 Task: Plan a trip with stops at Chelsea Market, the High Line, and The Vessel.
Action: Mouse moved to (291, 86)
Screenshot: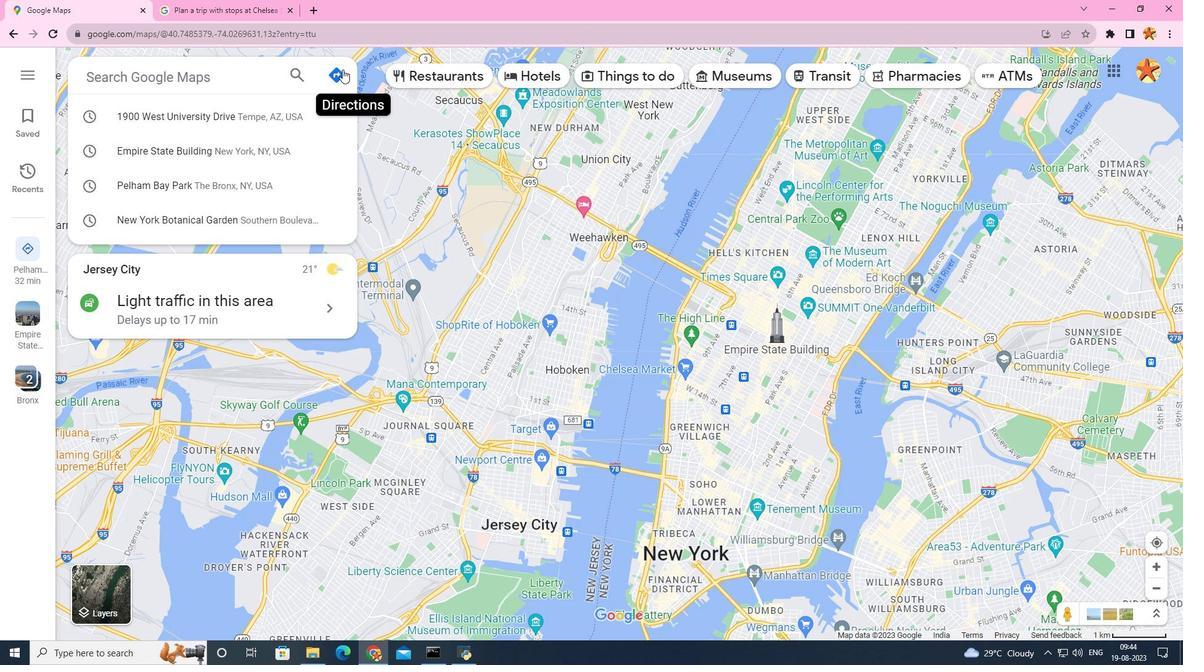 
Action: Mouse pressed left at (291, 86)
Screenshot: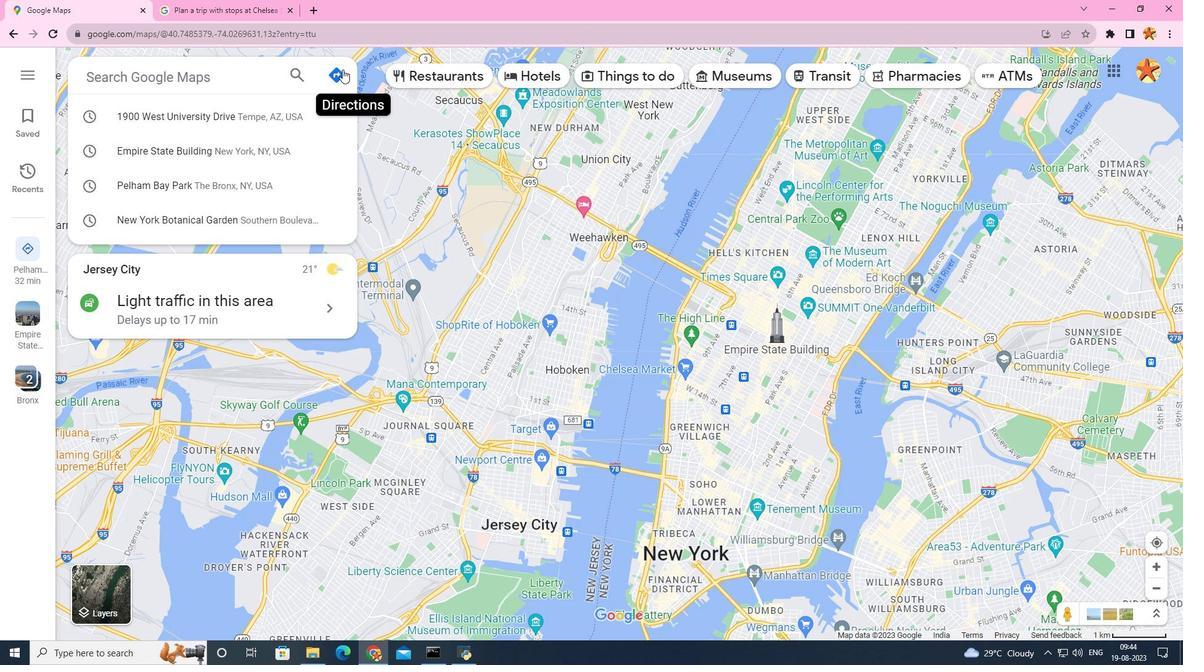 
Action: Mouse moved to (201, 140)
Screenshot: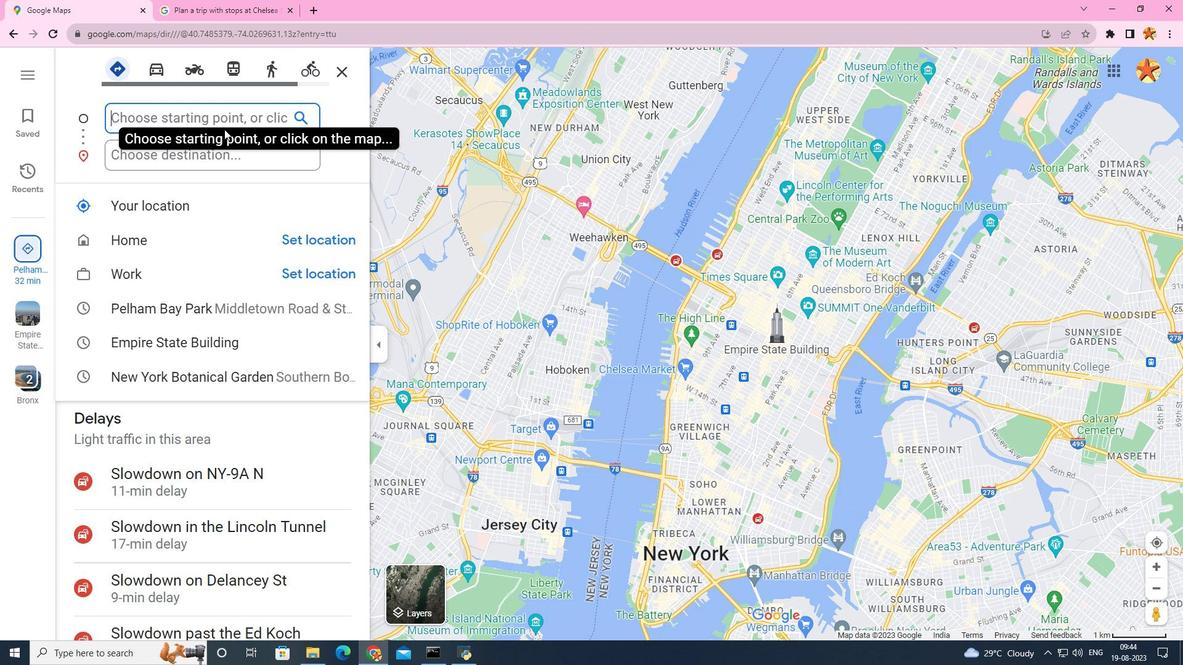 
Action: Key pressed <Key.caps_lock>
Screenshot: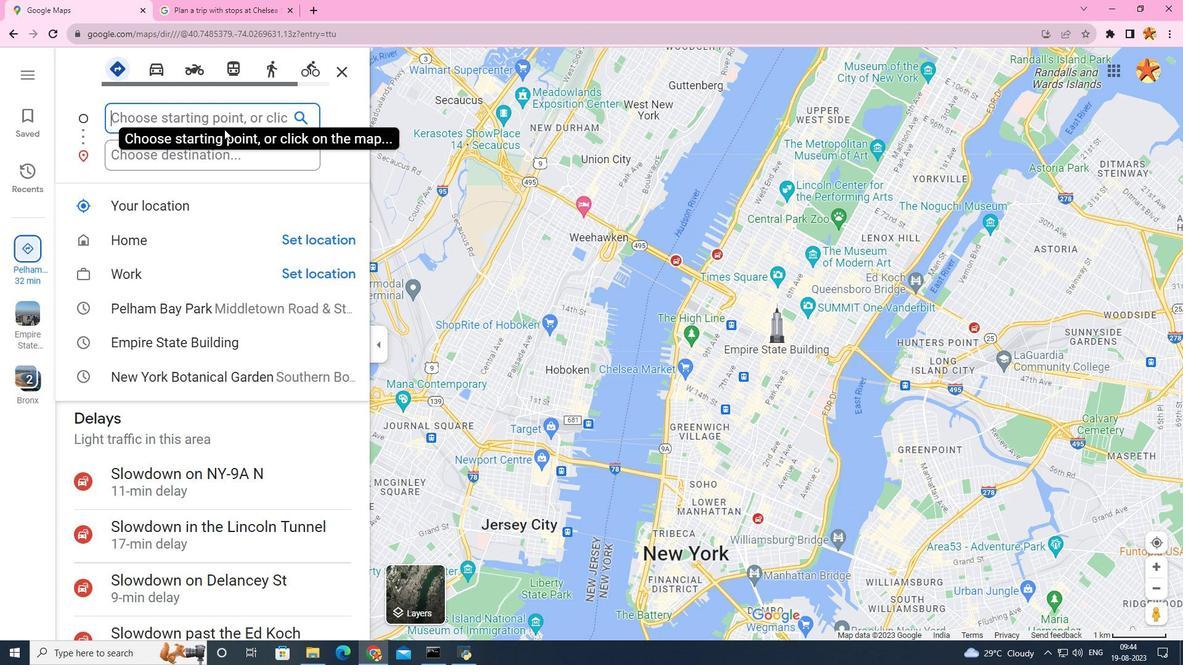 
Action: Mouse moved to (202, 140)
Screenshot: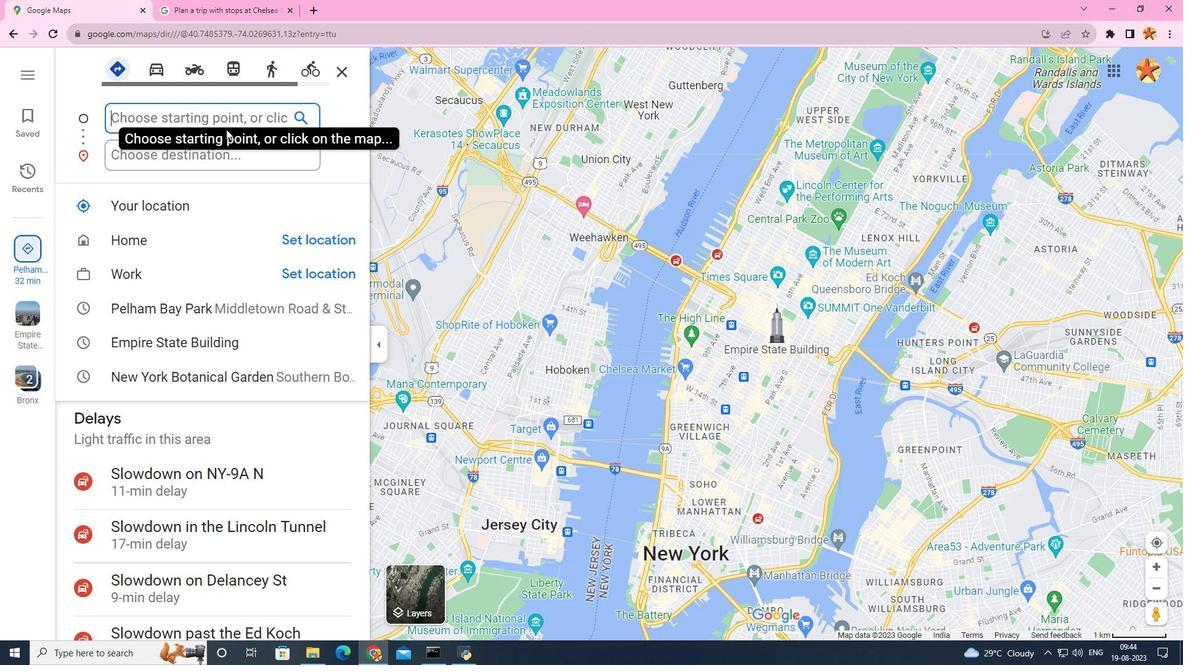 
Action: Key pressed H<Key.caps_lock>u
Screenshot: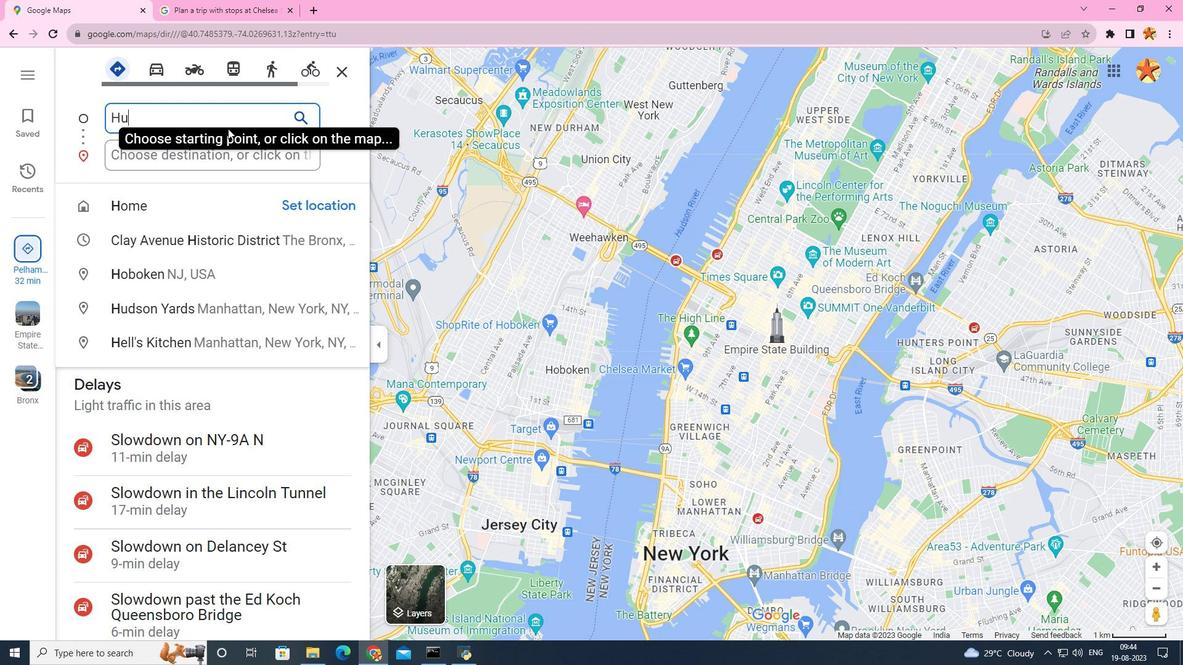 
Action: Mouse moved to (205, 139)
Screenshot: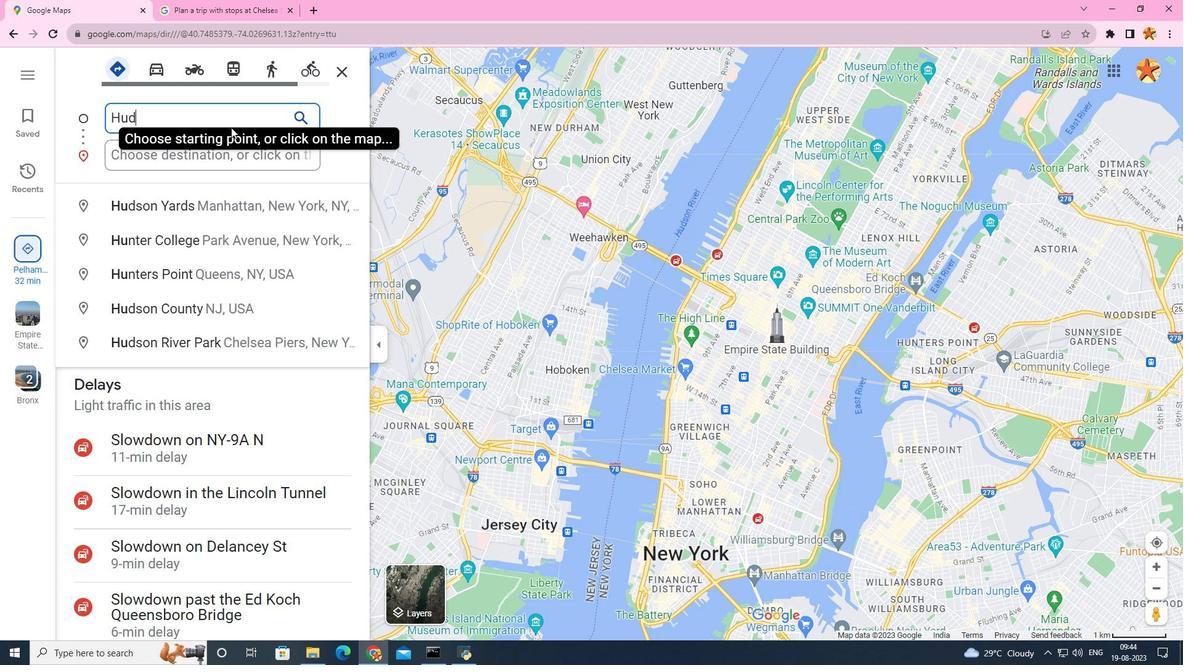 
Action: Key pressed d
Screenshot: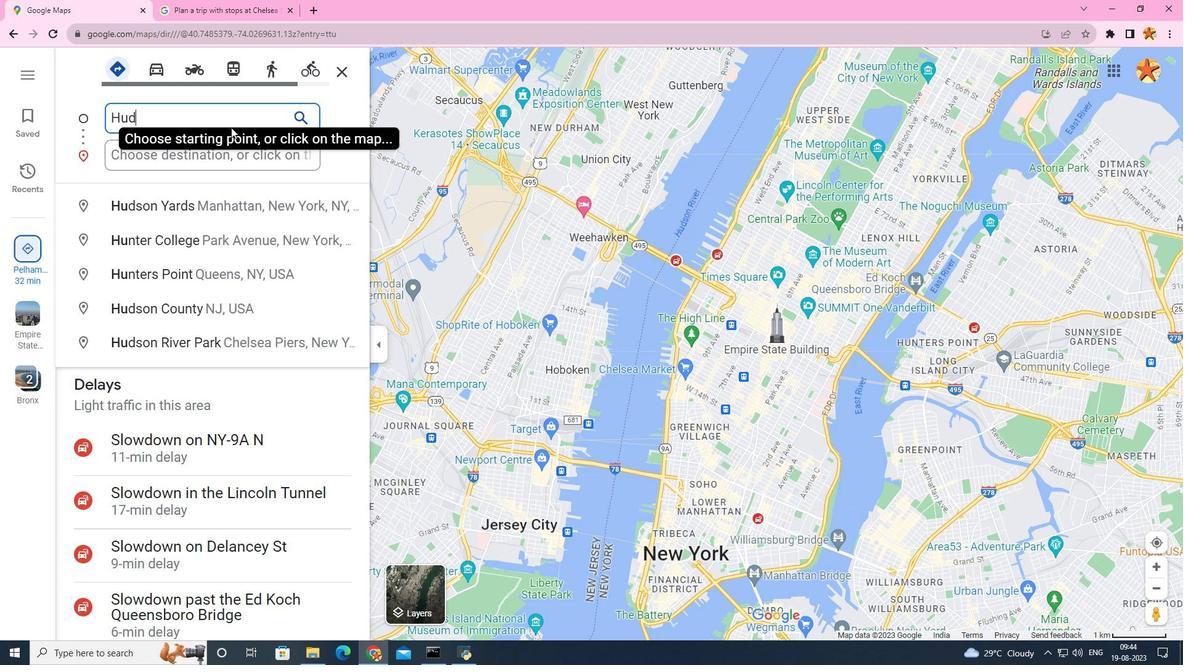 
Action: Mouse moved to (206, 138)
Screenshot: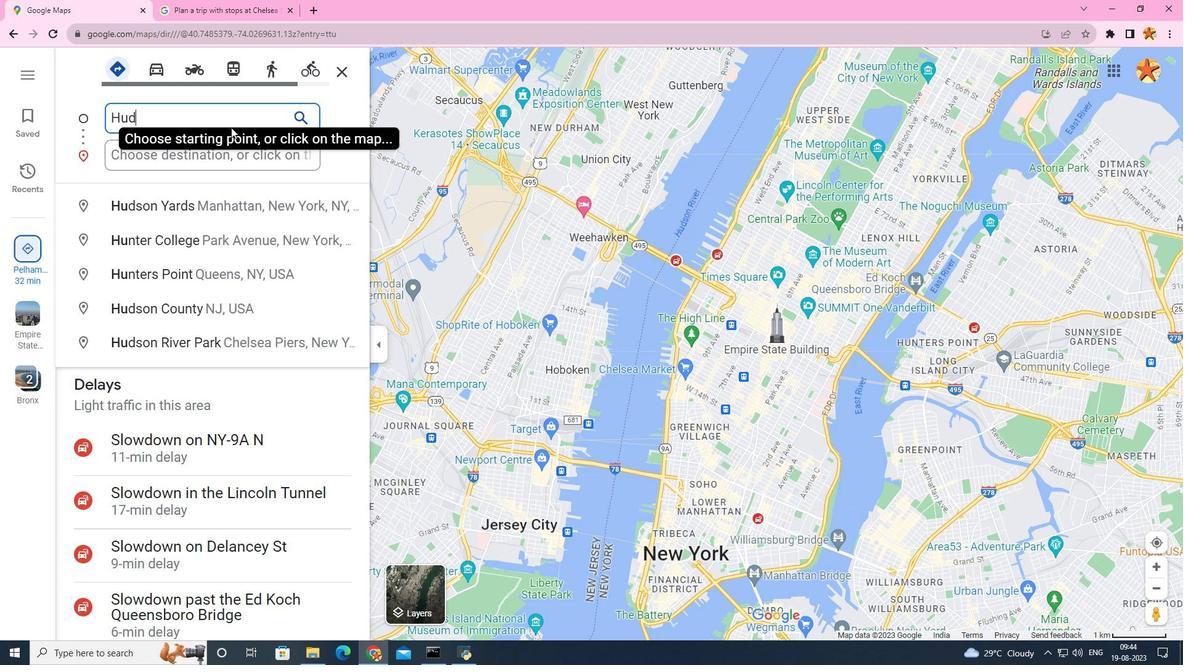 
Action: Key pressed son<Key.space><Key.caps_lock>Y<Key.caps_lock>ards
Screenshot: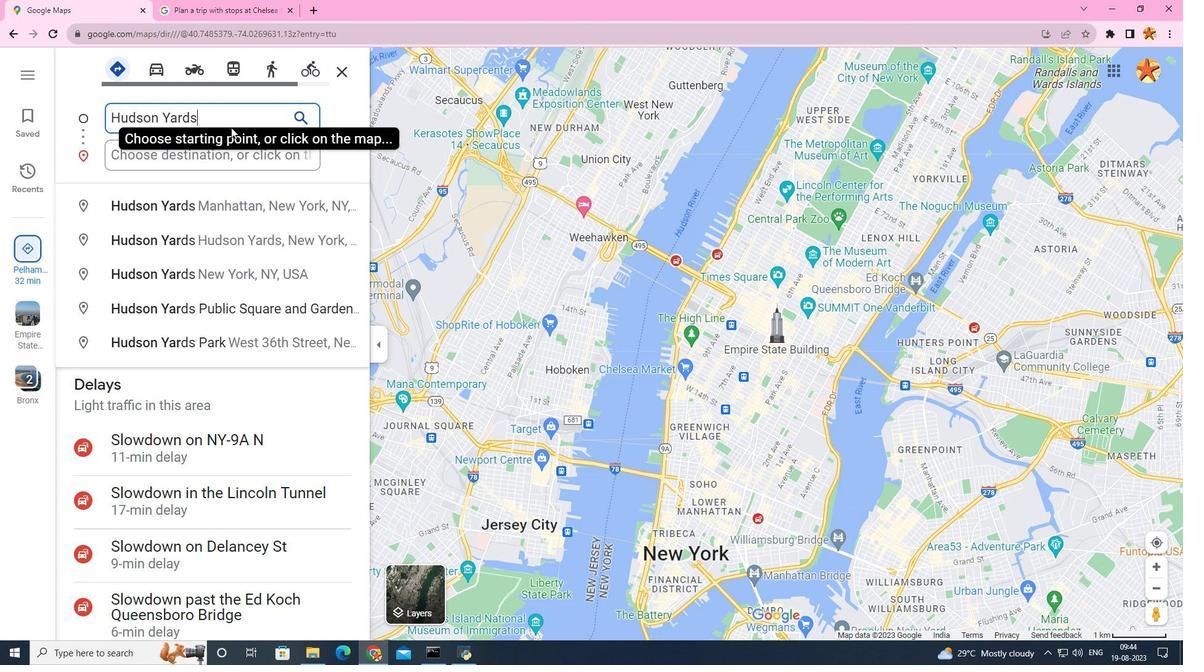 
Action: Mouse moved to (170, 247)
Screenshot: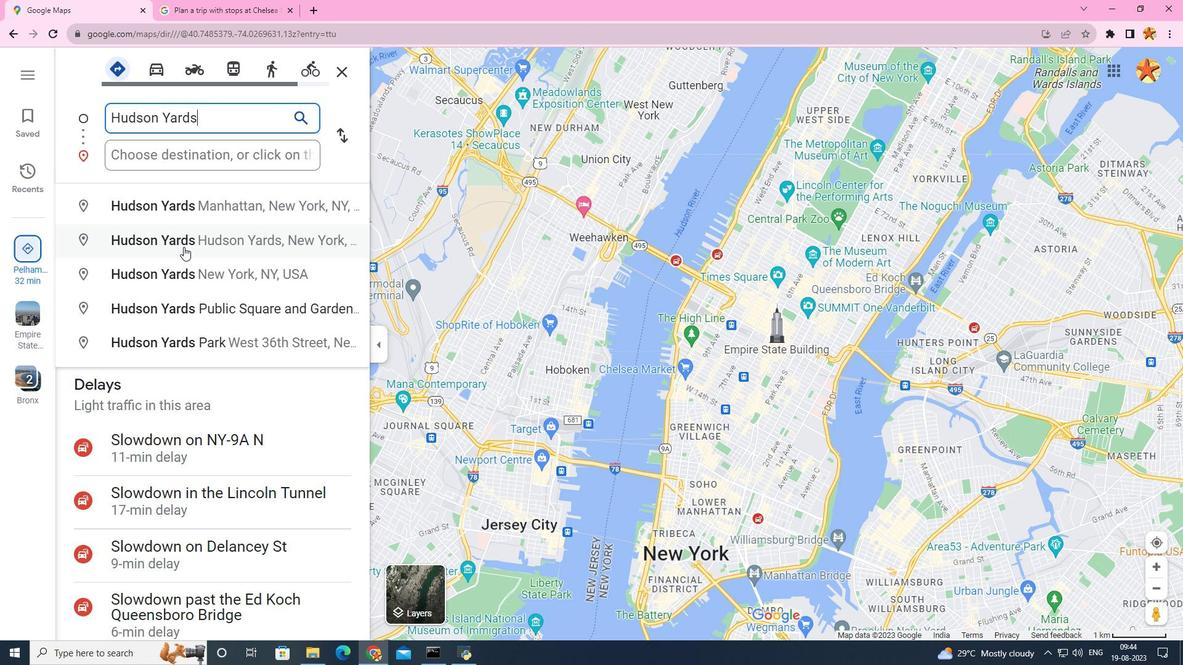 
Action: Mouse pressed left at (170, 247)
Screenshot: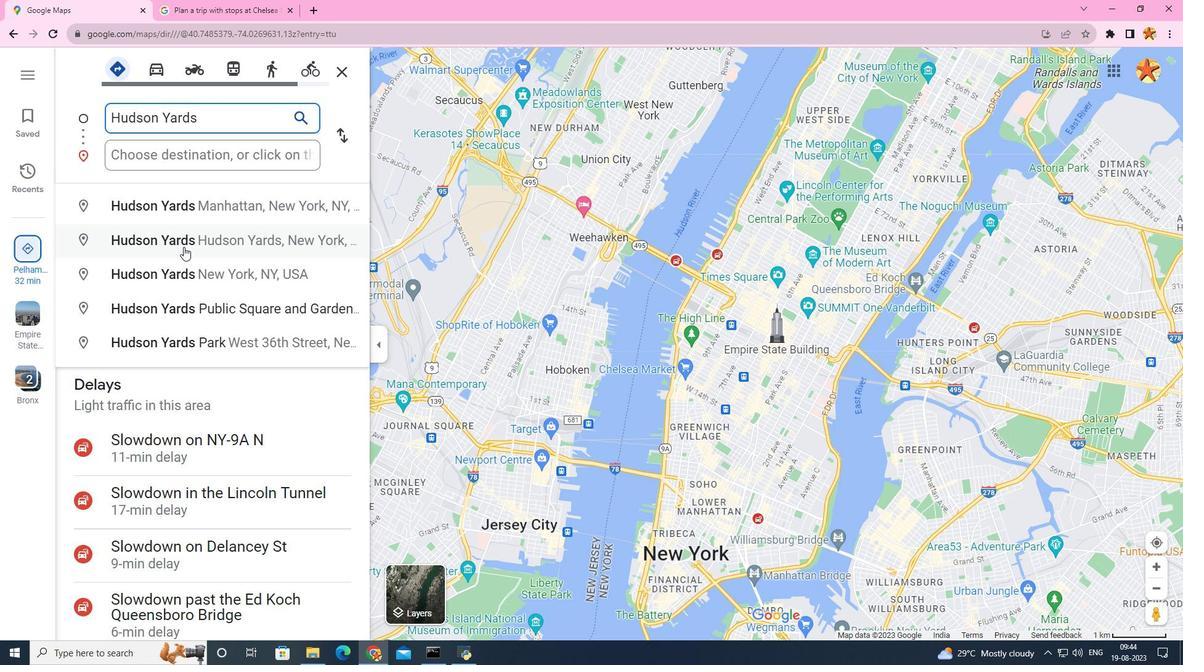 
Action: Mouse moved to (179, 162)
Screenshot: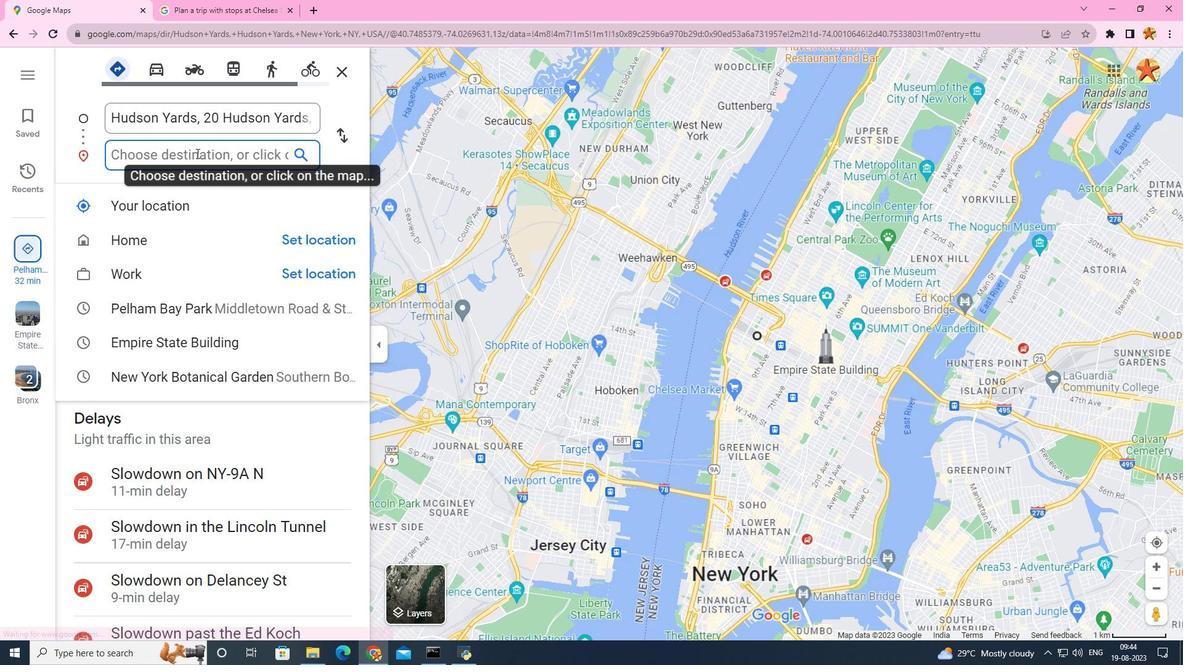 
Action: Mouse pressed left at (179, 162)
Screenshot: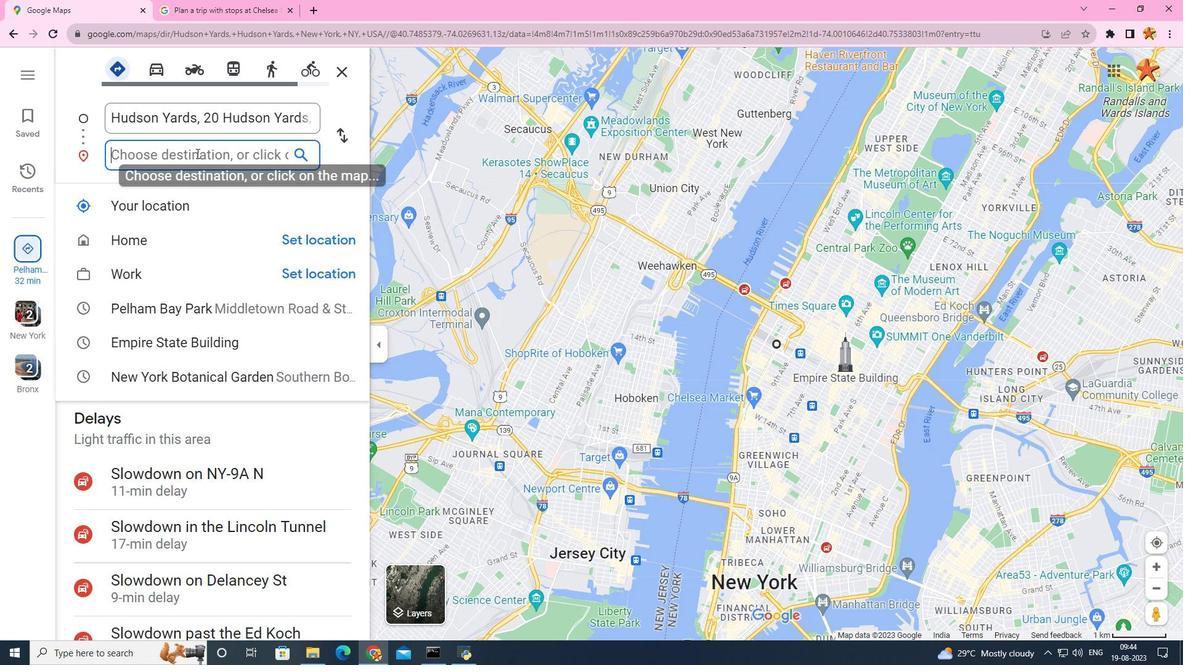 
Action: Mouse moved to (178, 162)
Screenshot: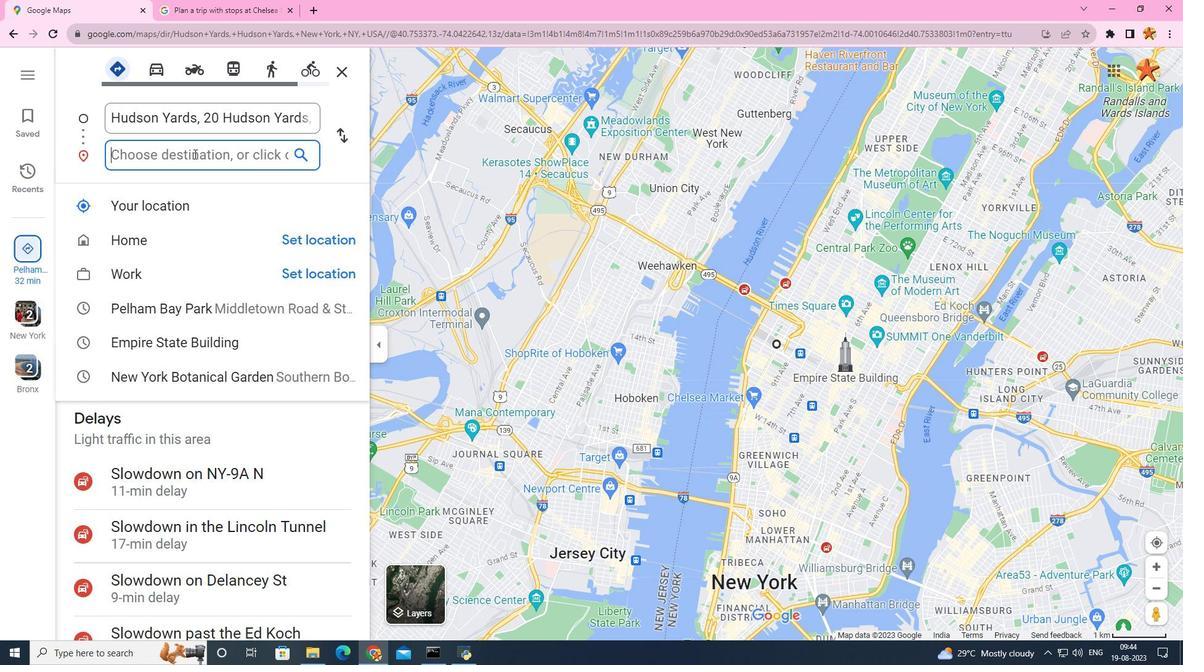 
Action: Key pressed <Key.caps_lock>E
Screenshot: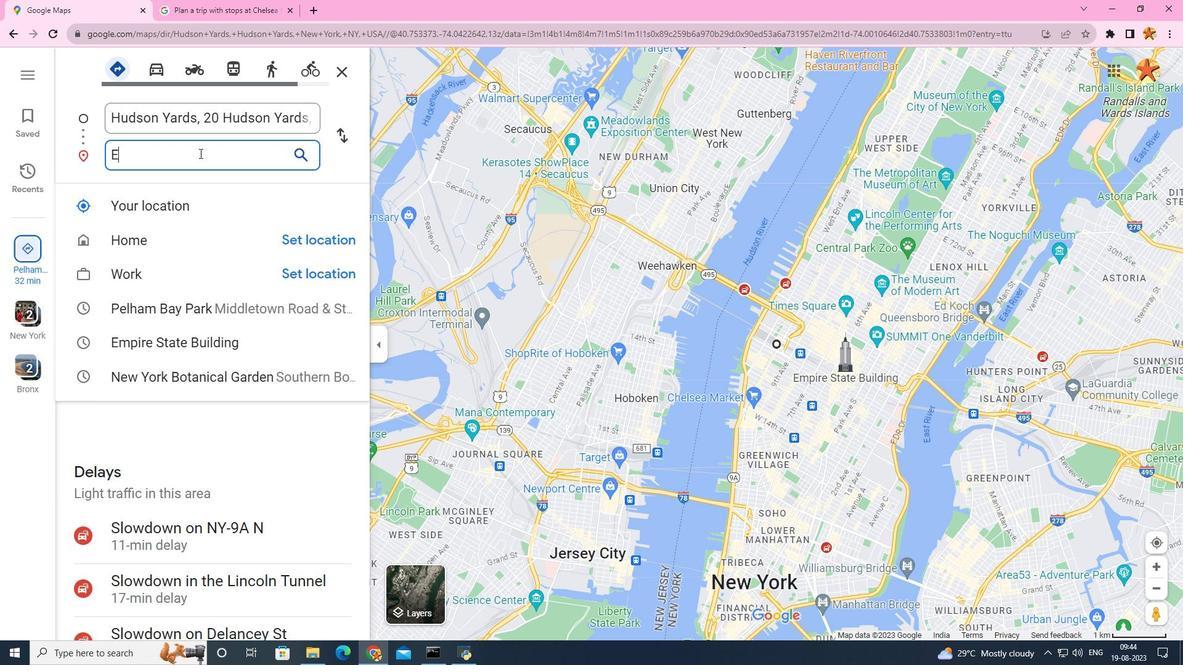 
Action: Mouse moved to (182, 162)
Screenshot: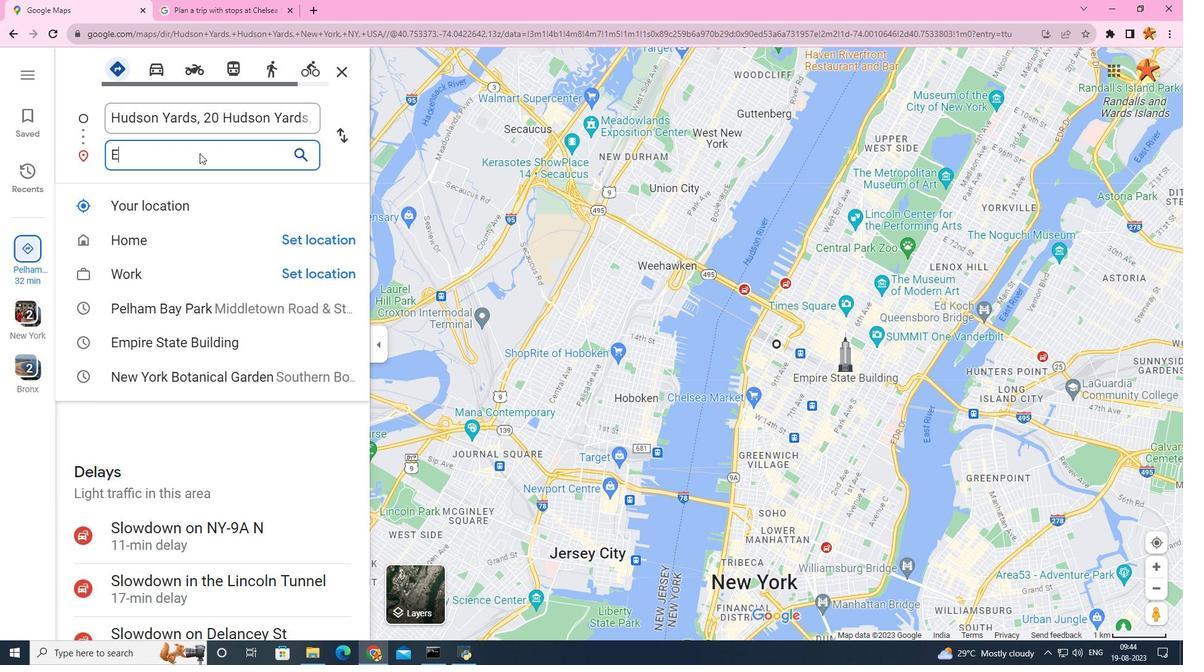 
Action: Key pressed <Key.caps_lock>
Screenshot: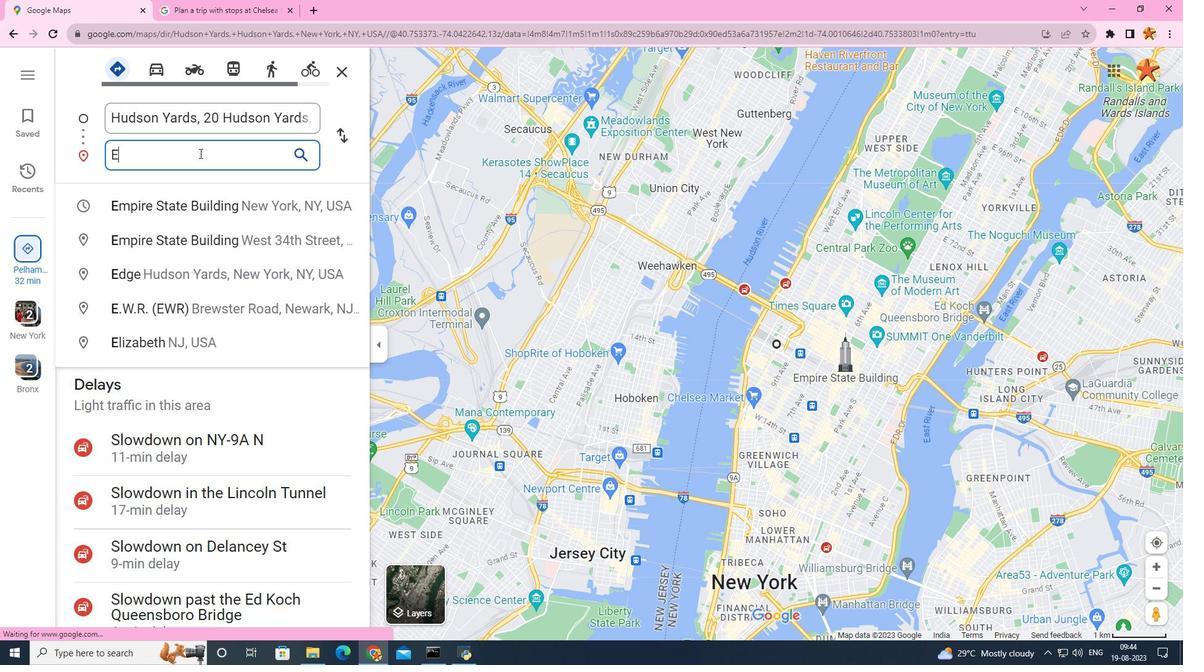 
Action: Mouse moved to (182, 162)
Screenshot: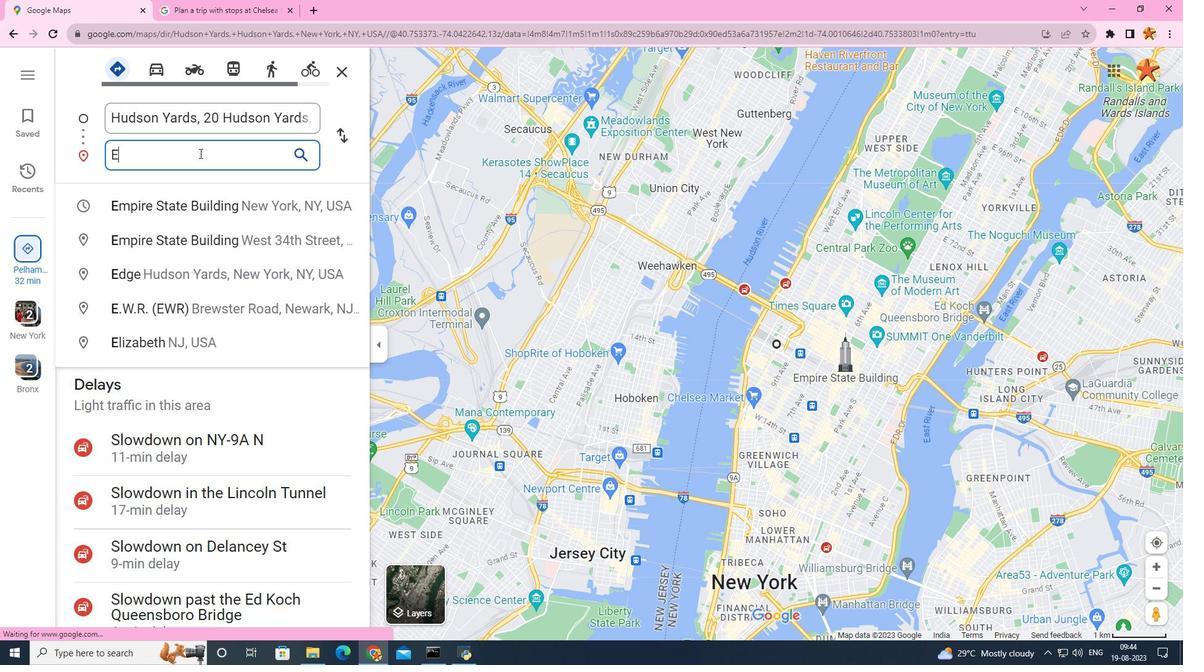 
Action: Key pressed mpire<Key.space>
Screenshot: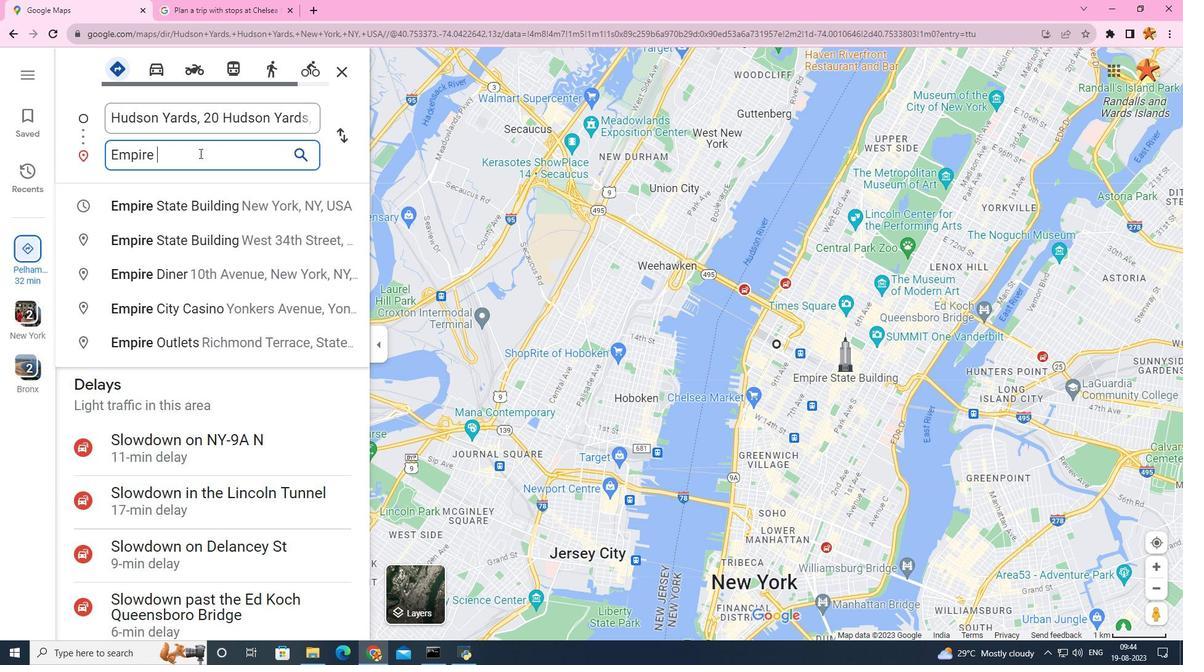 
Action: Mouse moved to (192, 205)
Screenshot: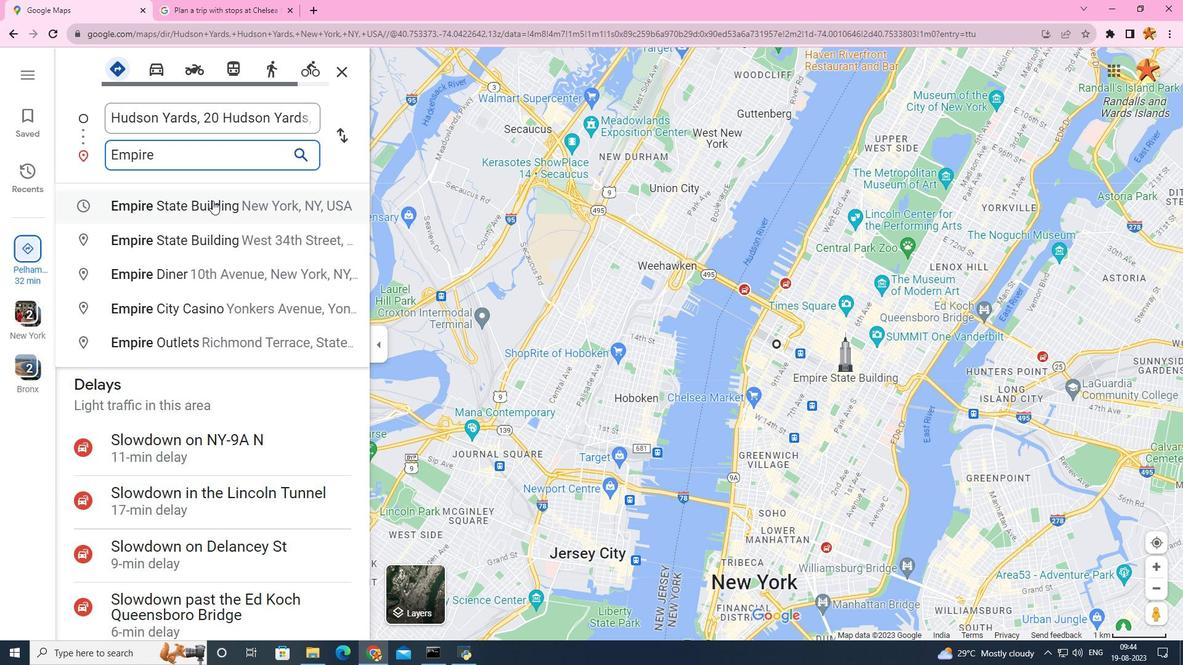 
Action: Mouse pressed left at (192, 205)
Screenshot: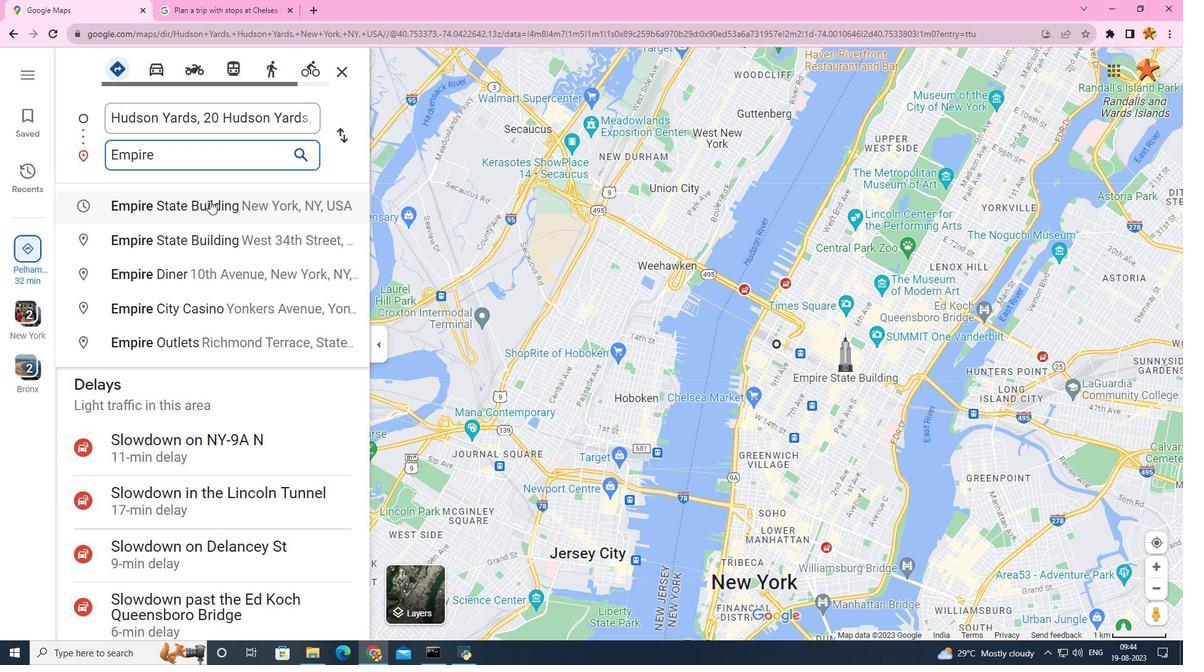 
Action: Mouse moved to (96, 207)
Screenshot: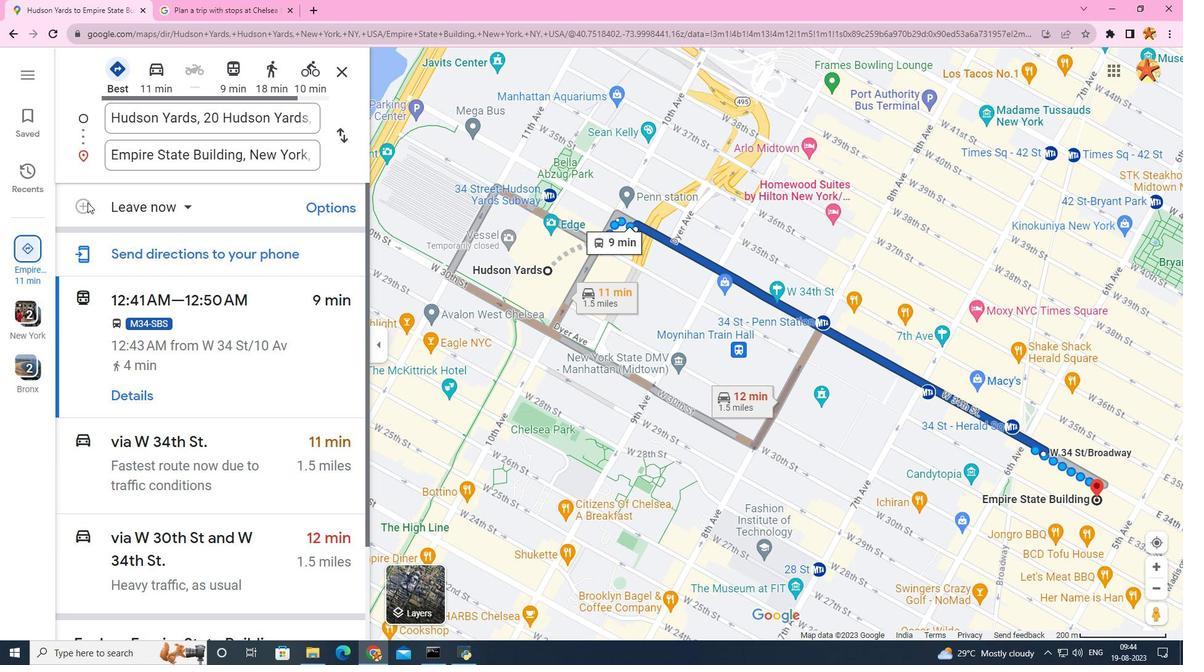 
Action: Mouse pressed left at (96, 207)
Screenshot: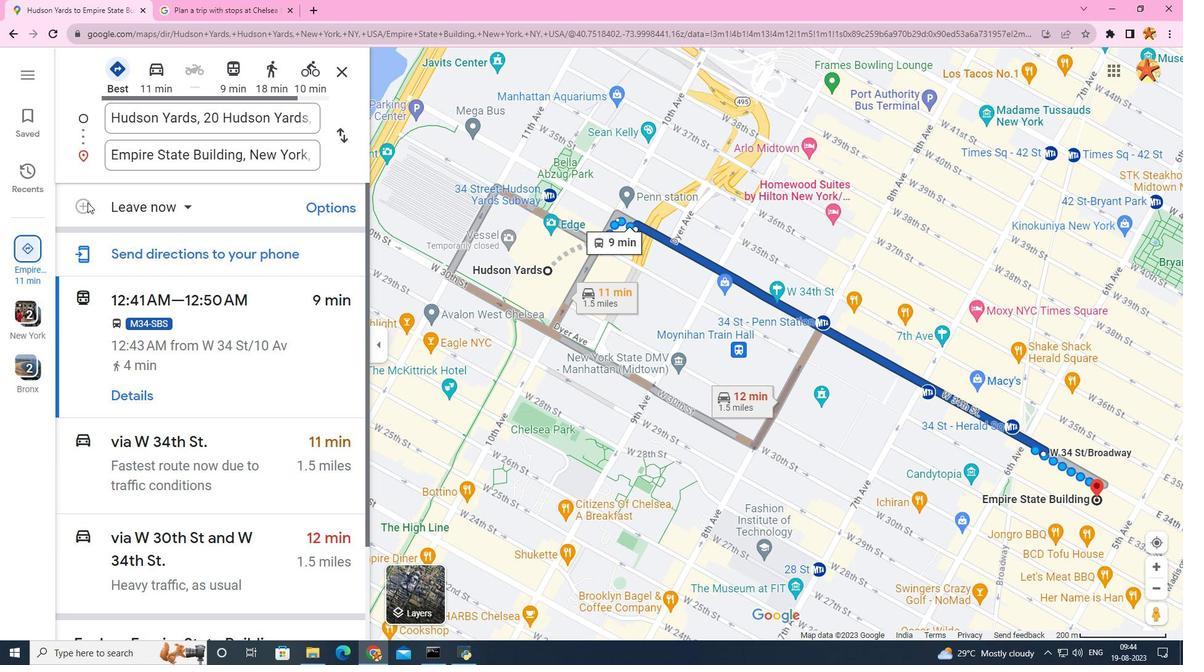 
Action: Mouse moved to (284, 150)
Screenshot: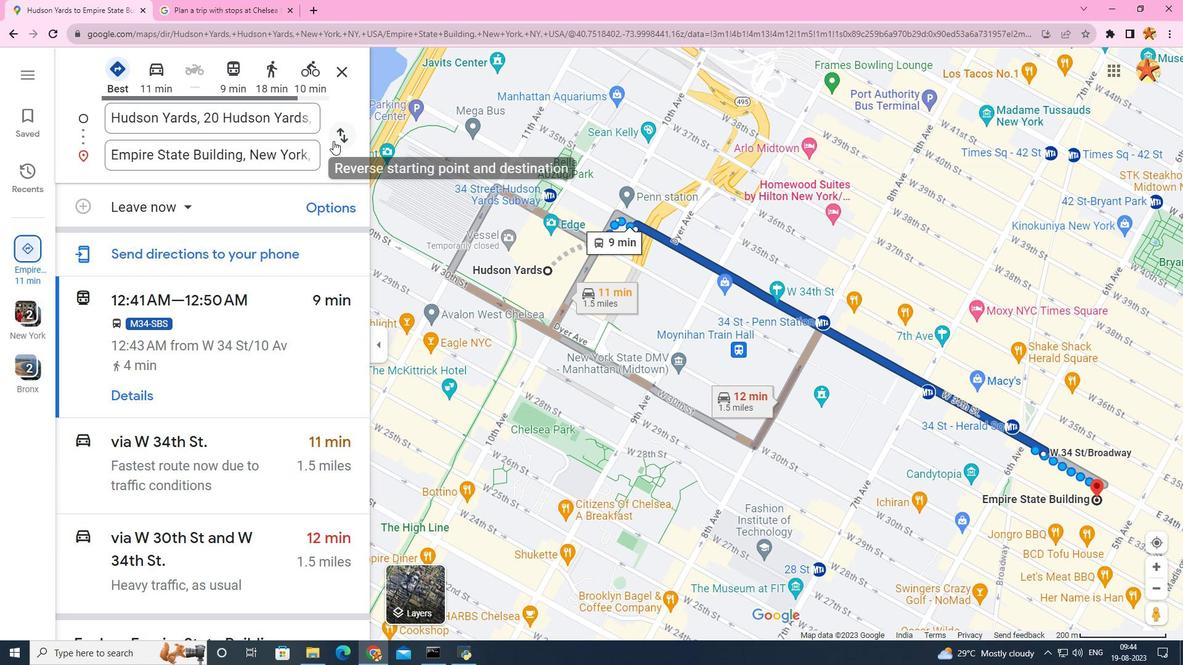 
Action: Mouse pressed left at (284, 150)
Screenshot: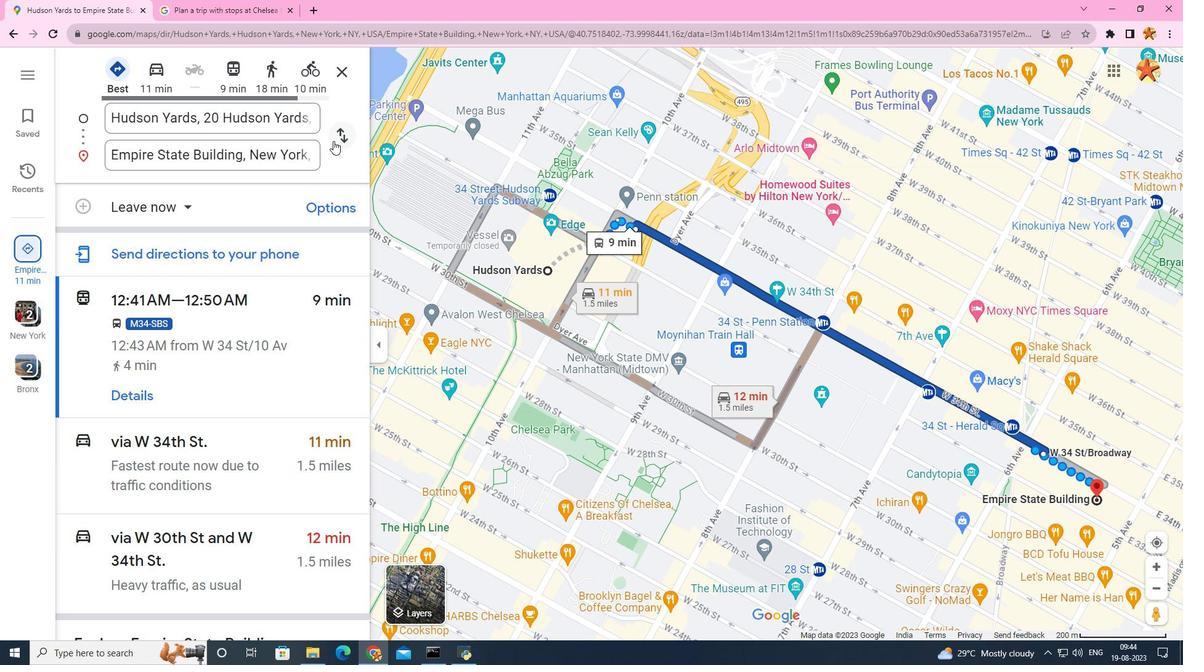 
Action: Mouse moved to (110, 200)
Screenshot: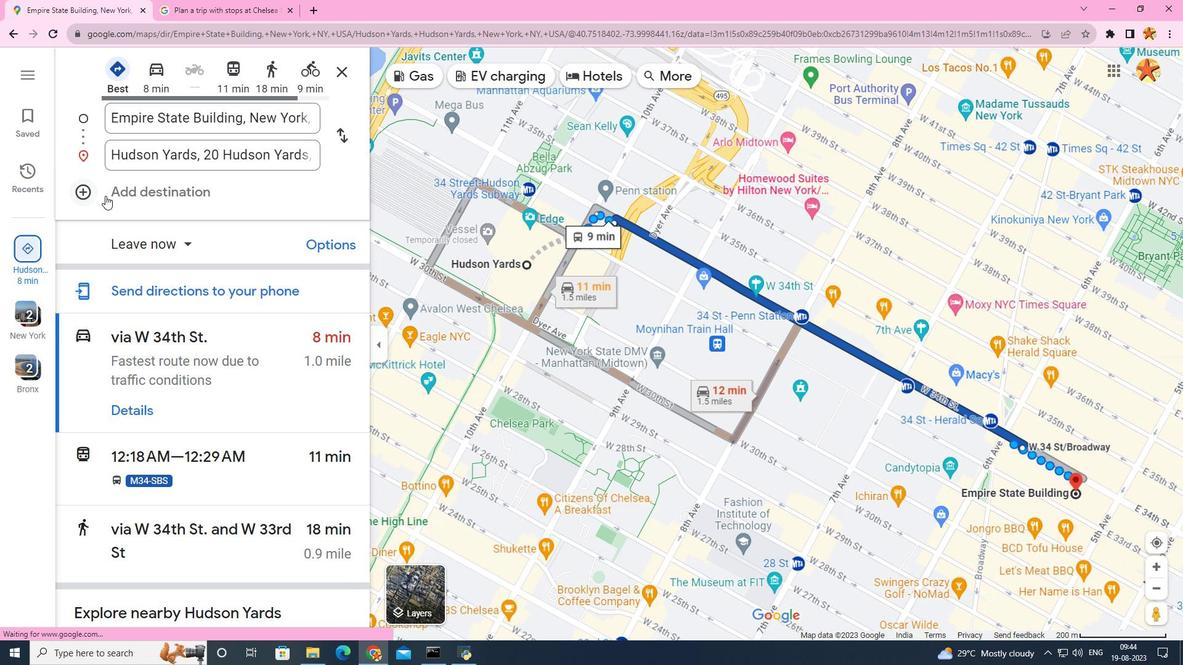 
Action: Mouse pressed left at (110, 200)
Screenshot: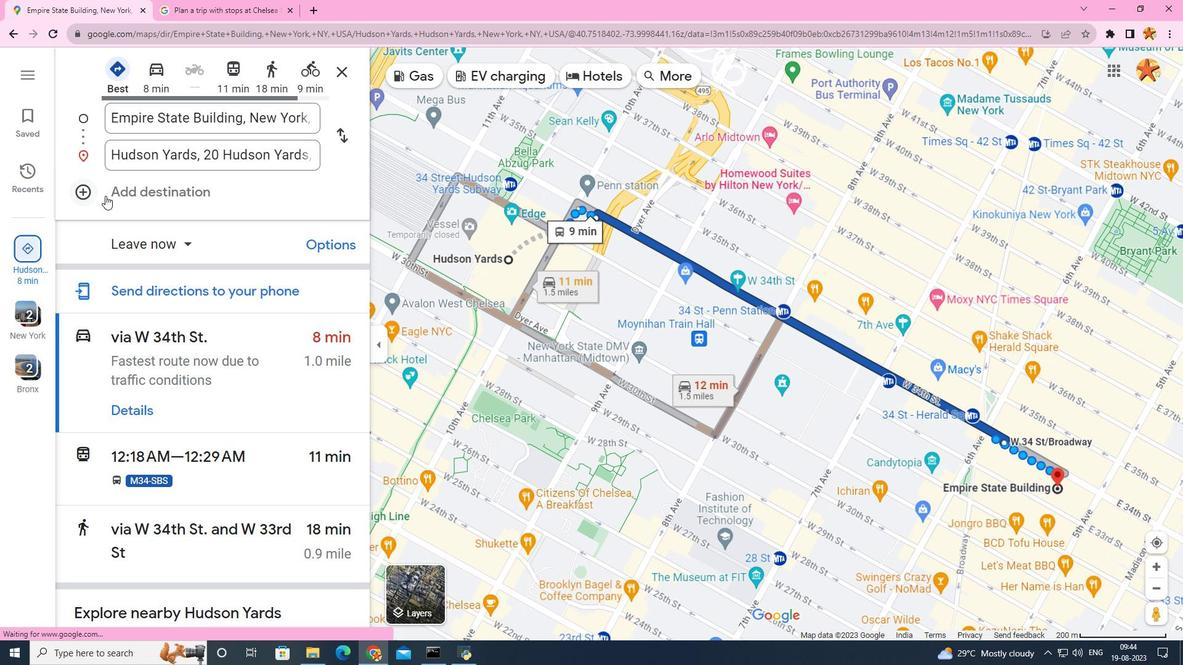 
Action: Mouse moved to (130, 200)
Screenshot: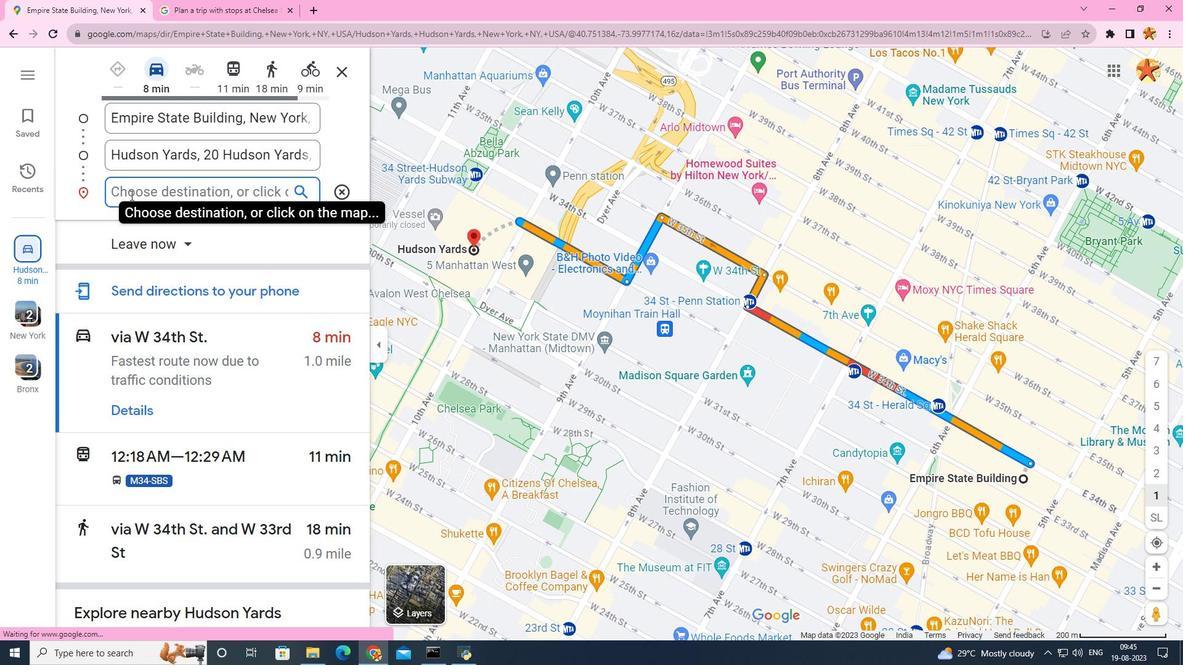 
Action: Key pressed <Key.caps_lock><Key.caps_lock>hele
Screenshot: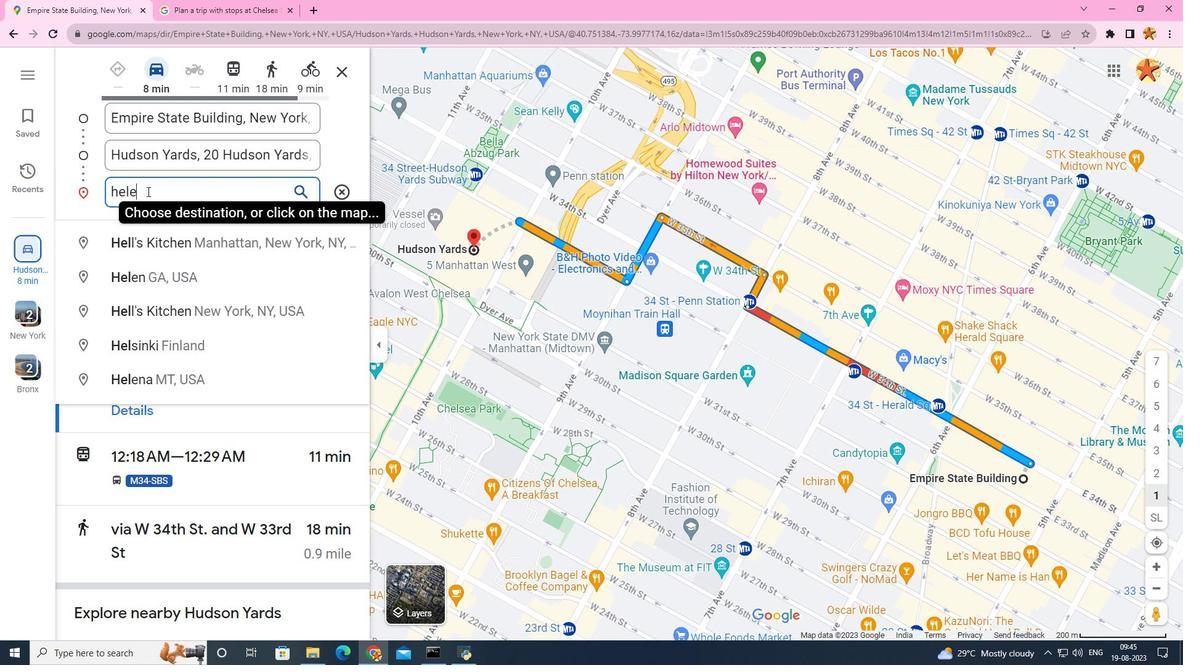 
Action: Mouse moved to (142, 196)
Screenshot: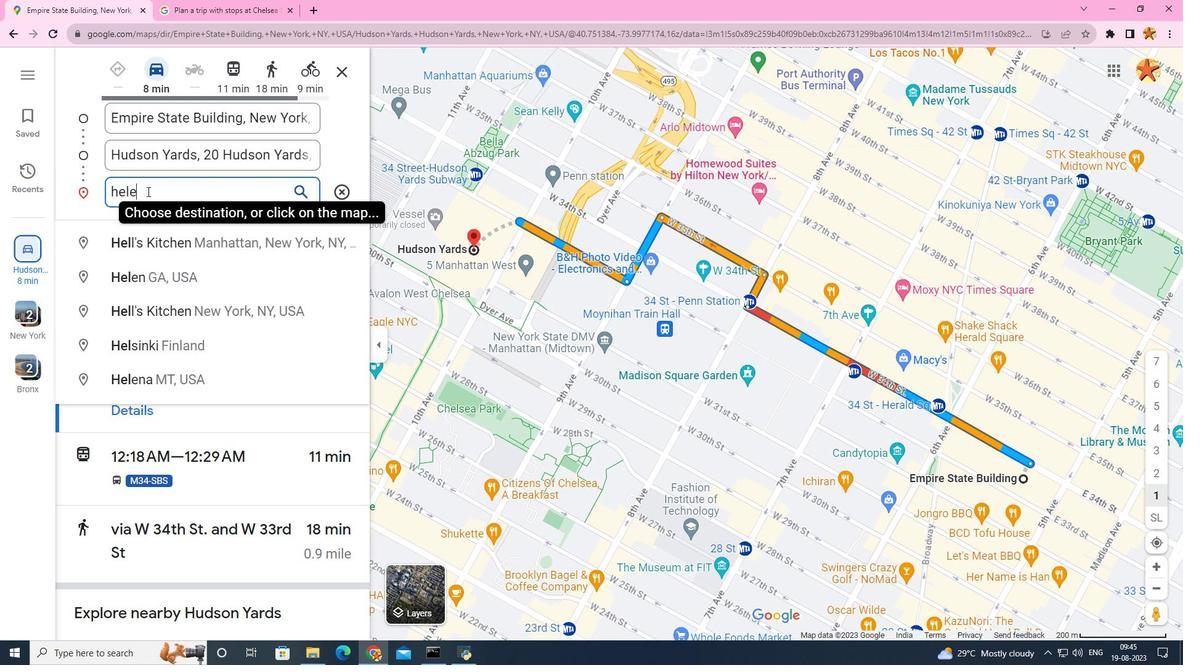 
Action: Key pressed a<Key.space><Key.backspace>
Screenshot: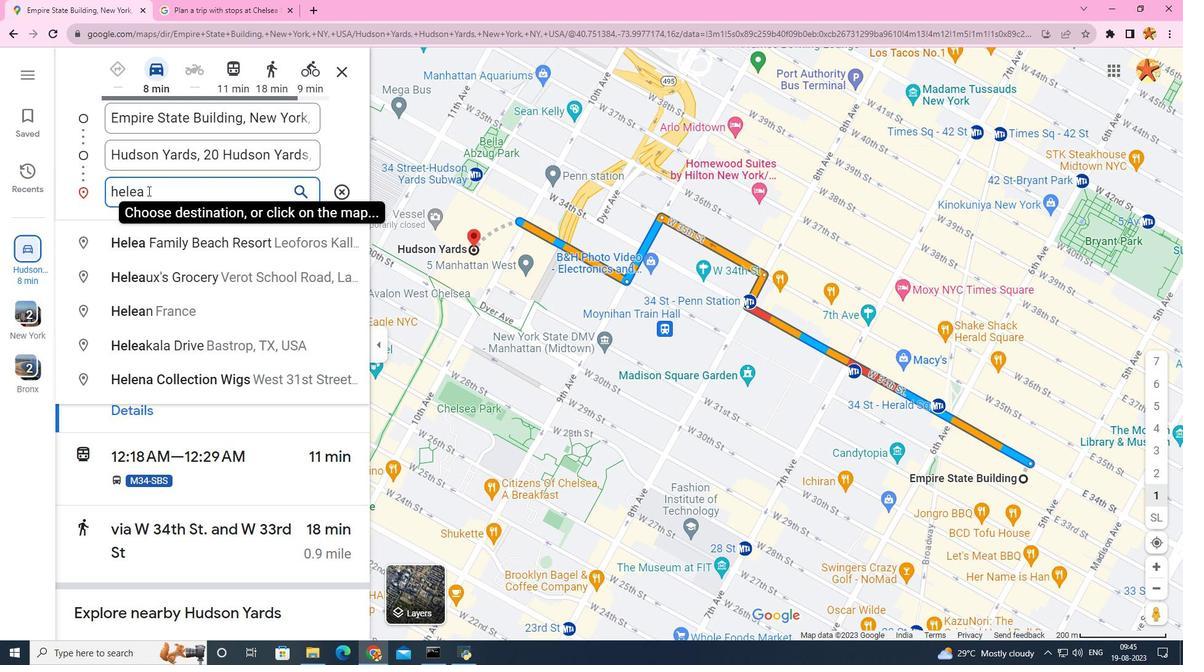 
Action: Mouse moved to (142, 195)
Screenshot: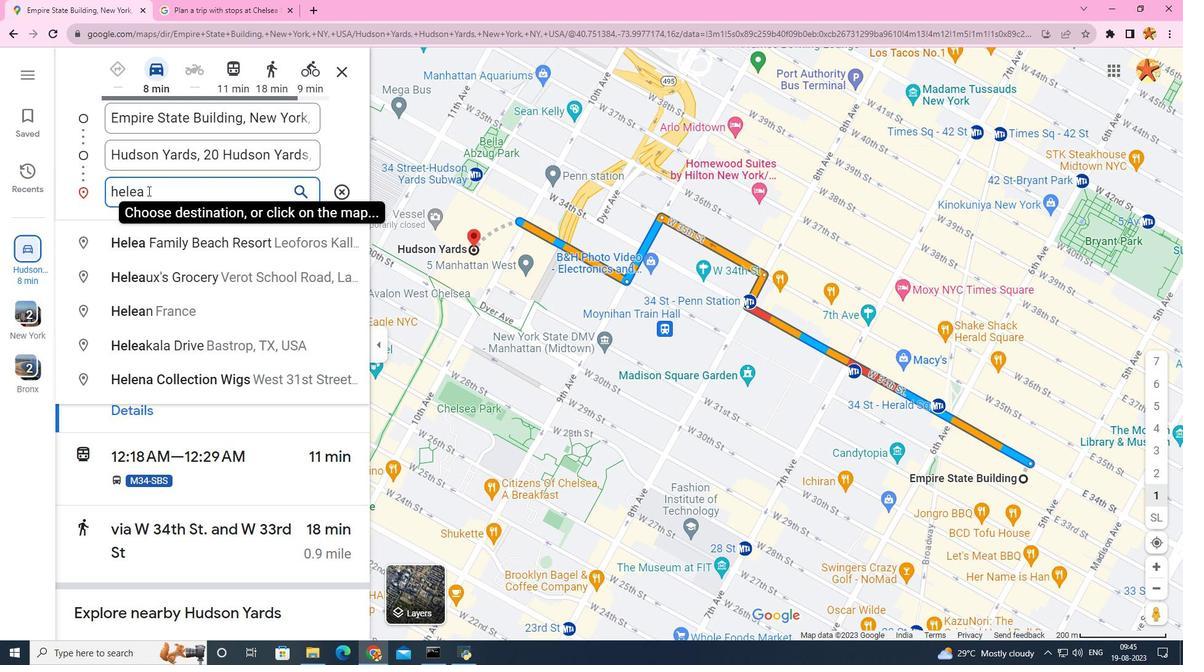 
Action: Key pressed <Key.backspace><Key.backspace><Key.backspace><Key.backspace><Key.backspace><Key.backspace><Key.backspace><Key.backspace><Key.backspace><Key.backspace><Key.backspace><Key.backspace>chelsea<Key.space>
Screenshot: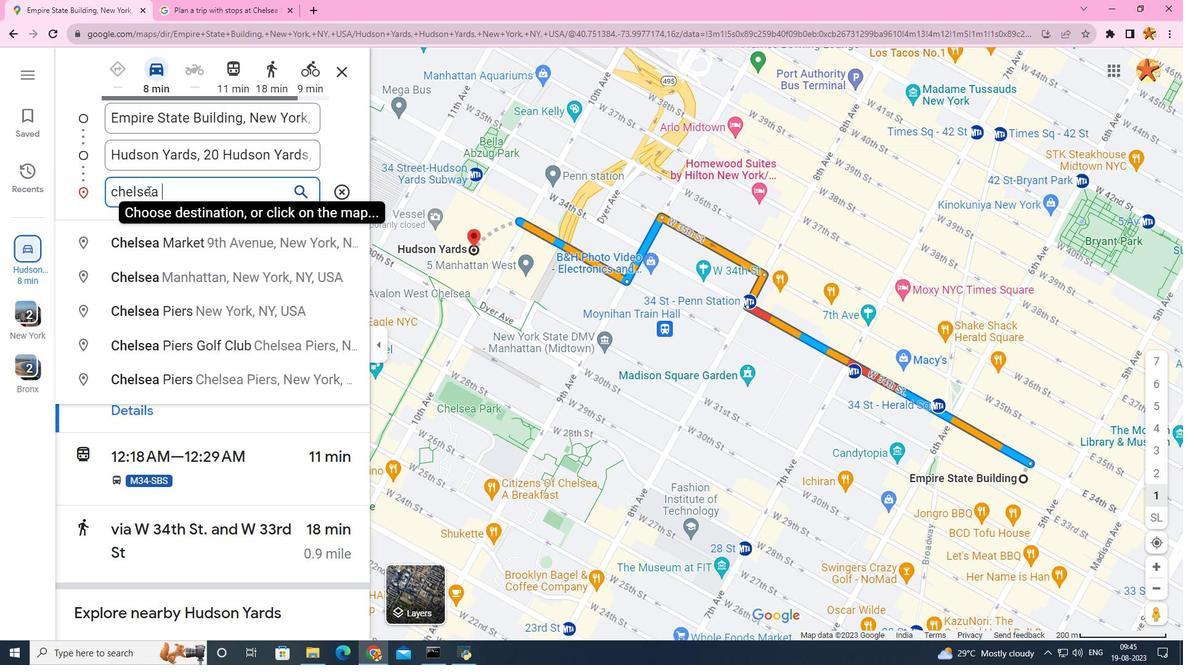 
Action: Mouse moved to (178, 239)
Screenshot: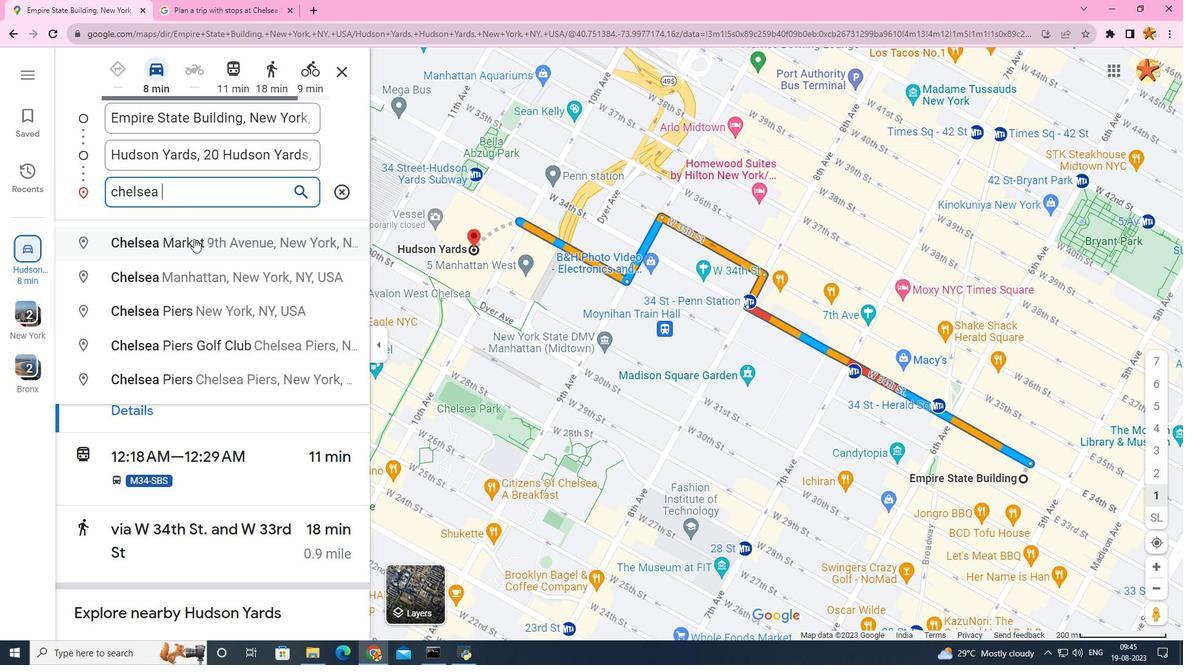 
Action: Mouse pressed left at (178, 239)
Screenshot: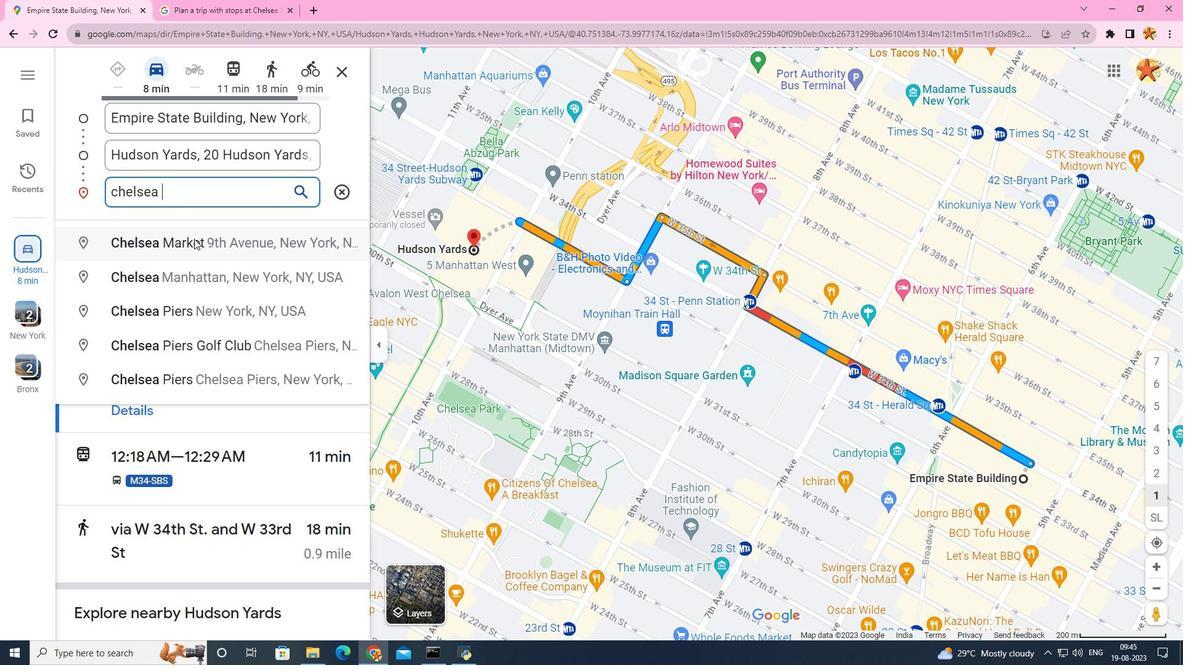 
Action: Mouse moved to (97, 231)
Screenshot: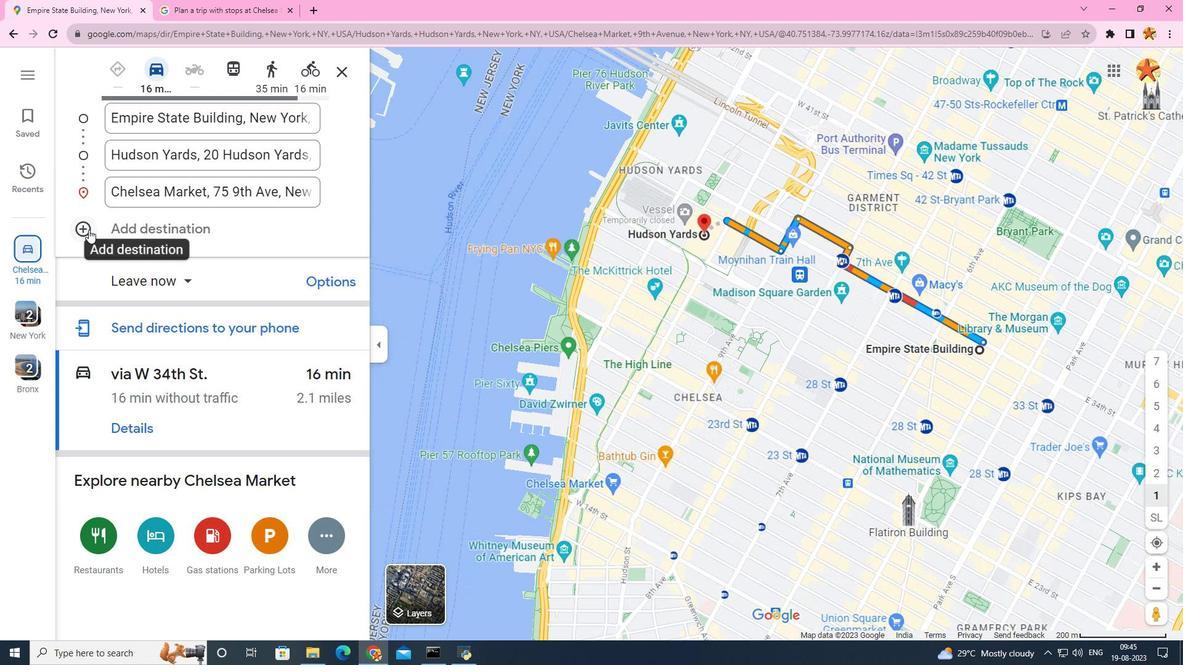 
Action: Mouse pressed left at (97, 231)
Screenshot: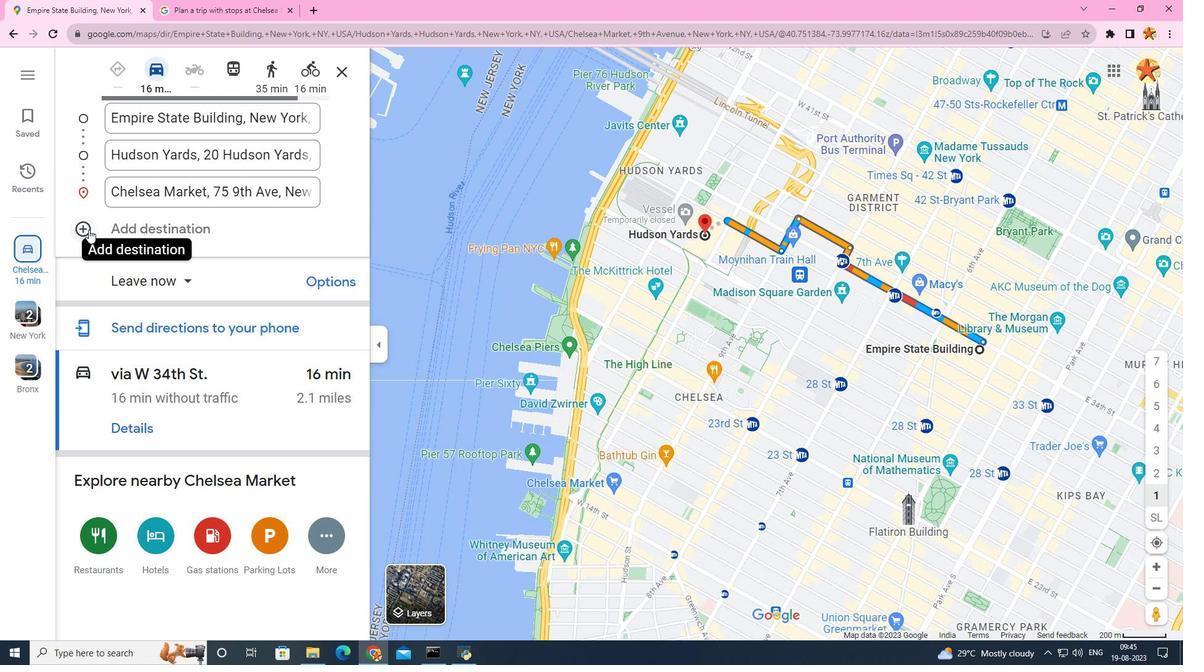 
Action: Mouse moved to (96, 236)
Screenshot: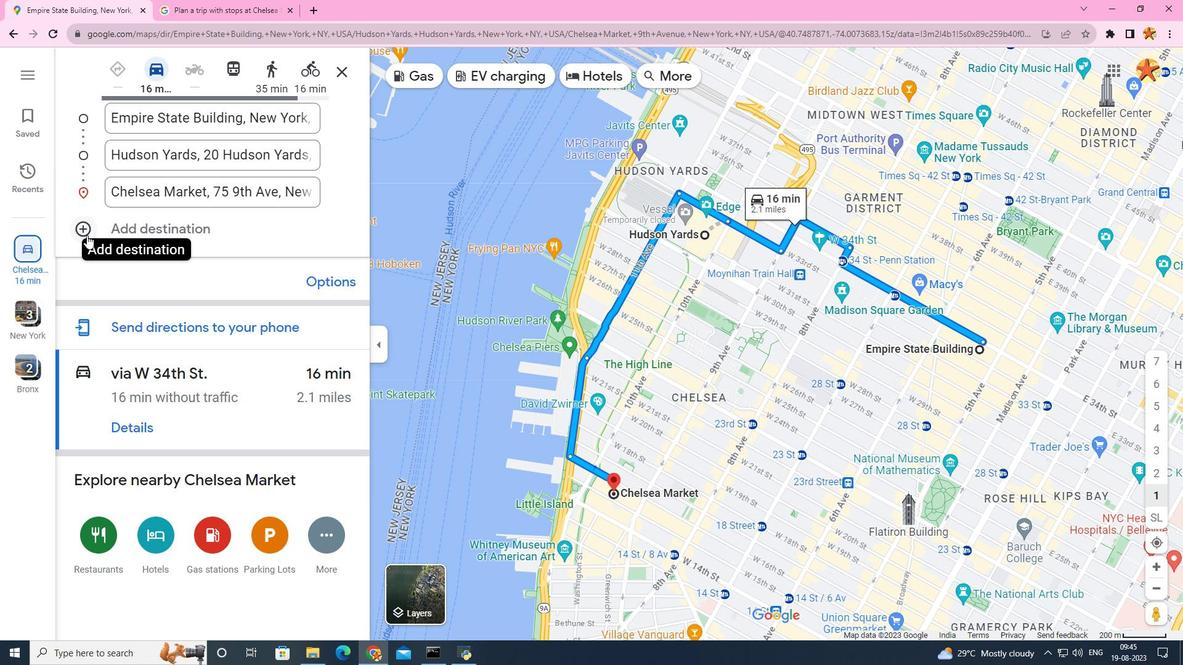 
Action: Mouse pressed left at (96, 236)
Screenshot: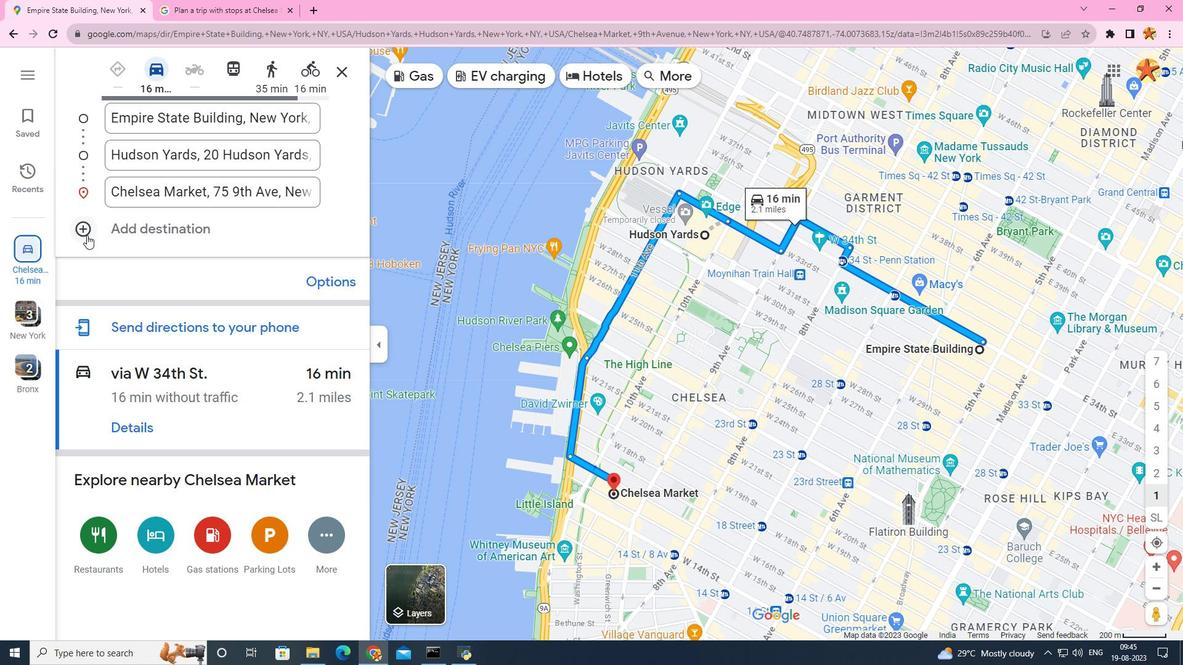 
Action: Mouse moved to (128, 225)
Screenshot: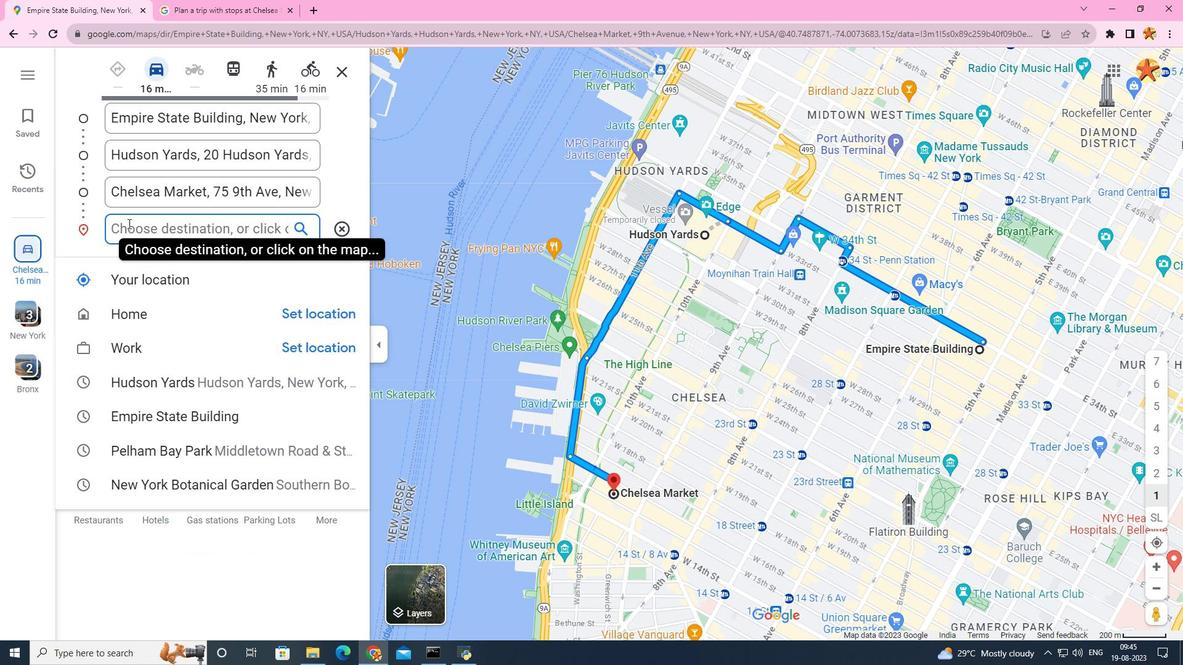 
Action: Key pressed the<Key.space>high<Key.space>line
Screenshot: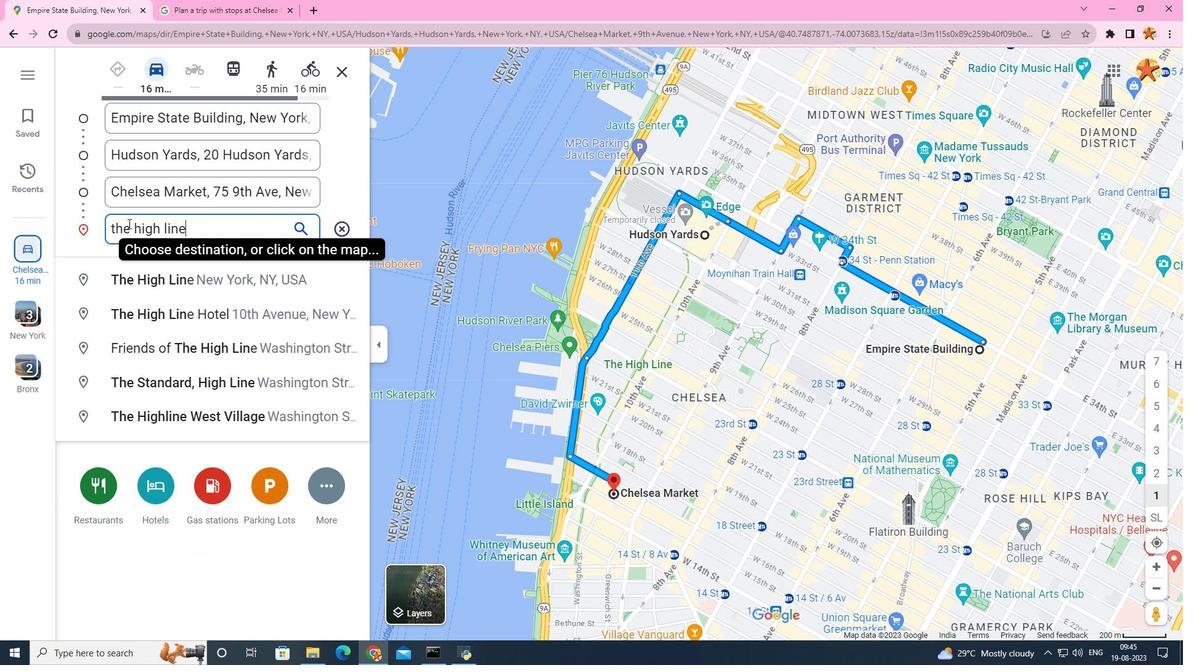
Action: Mouse moved to (146, 276)
Screenshot: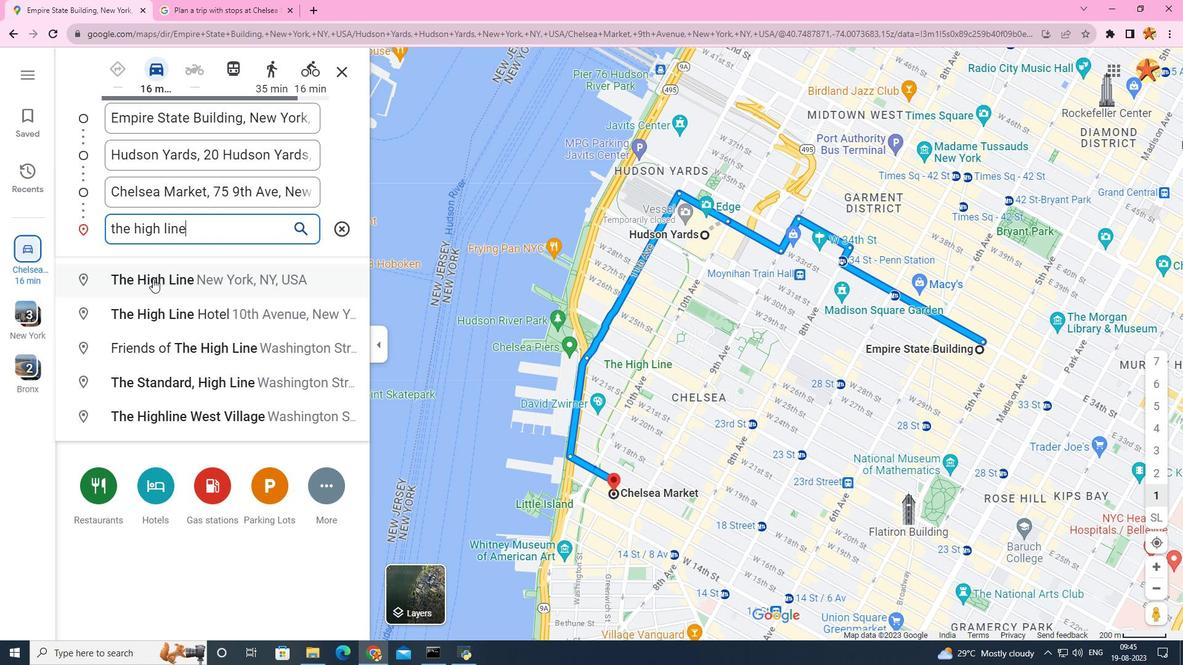 
Action: Mouse pressed left at (146, 276)
Screenshot: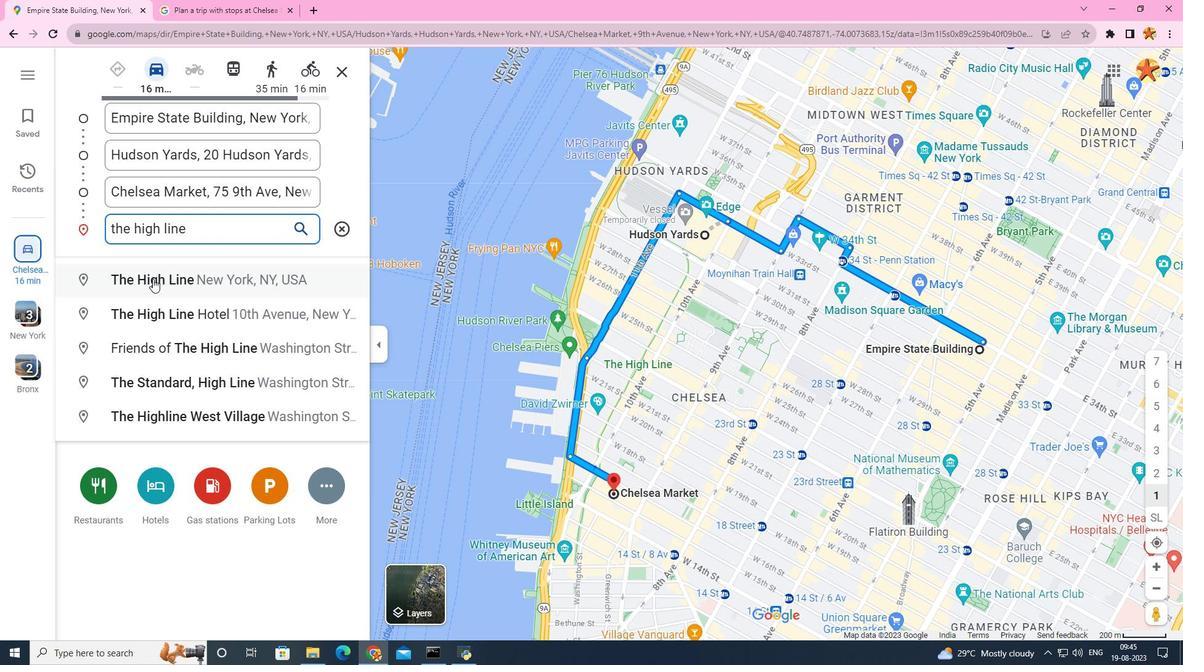 
Action: Mouse moved to (100, 261)
Screenshot: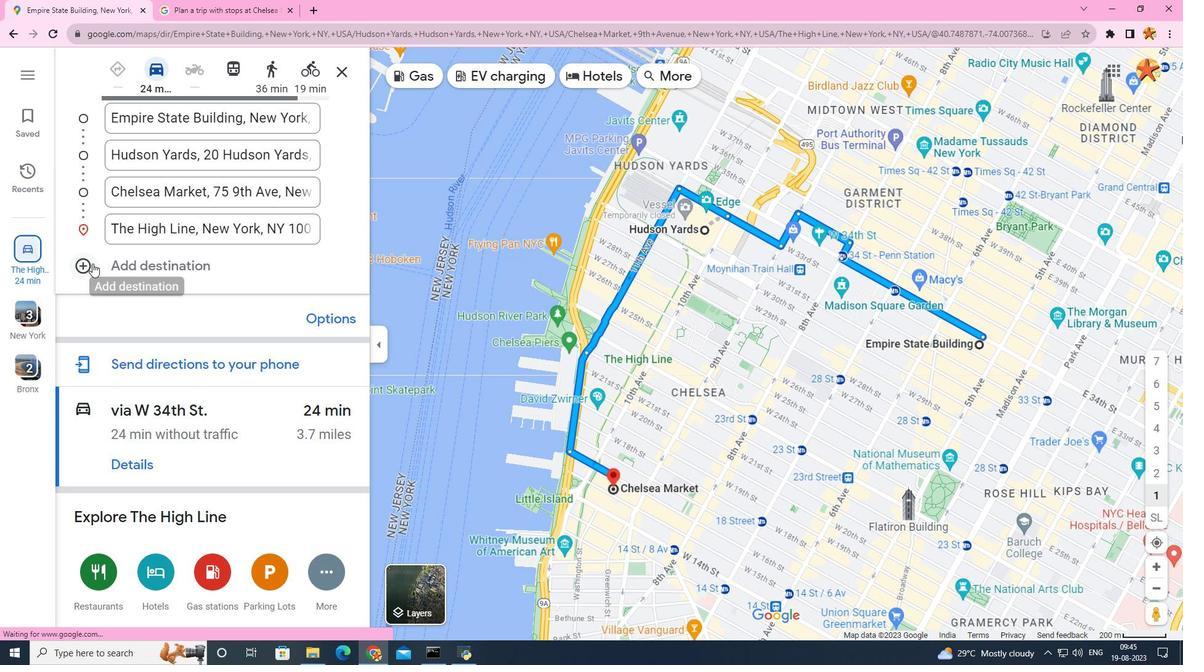 
Action: Mouse pressed left at (100, 261)
Screenshot: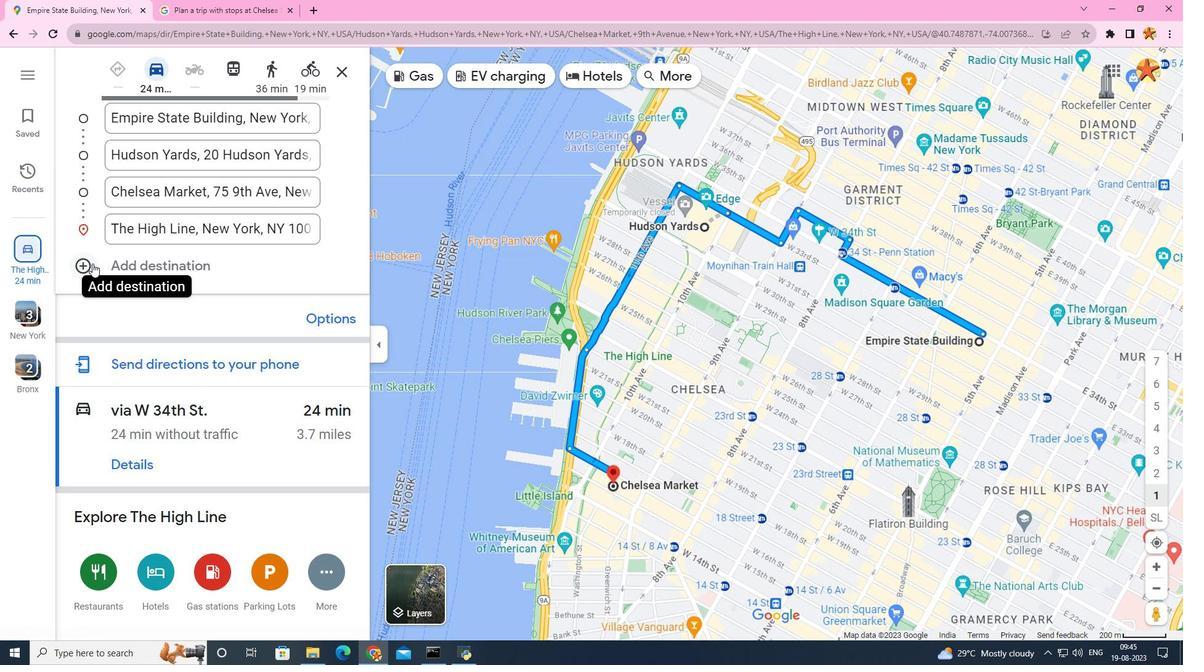 
Action: Mouse moved to (124, 261)
Screenshot: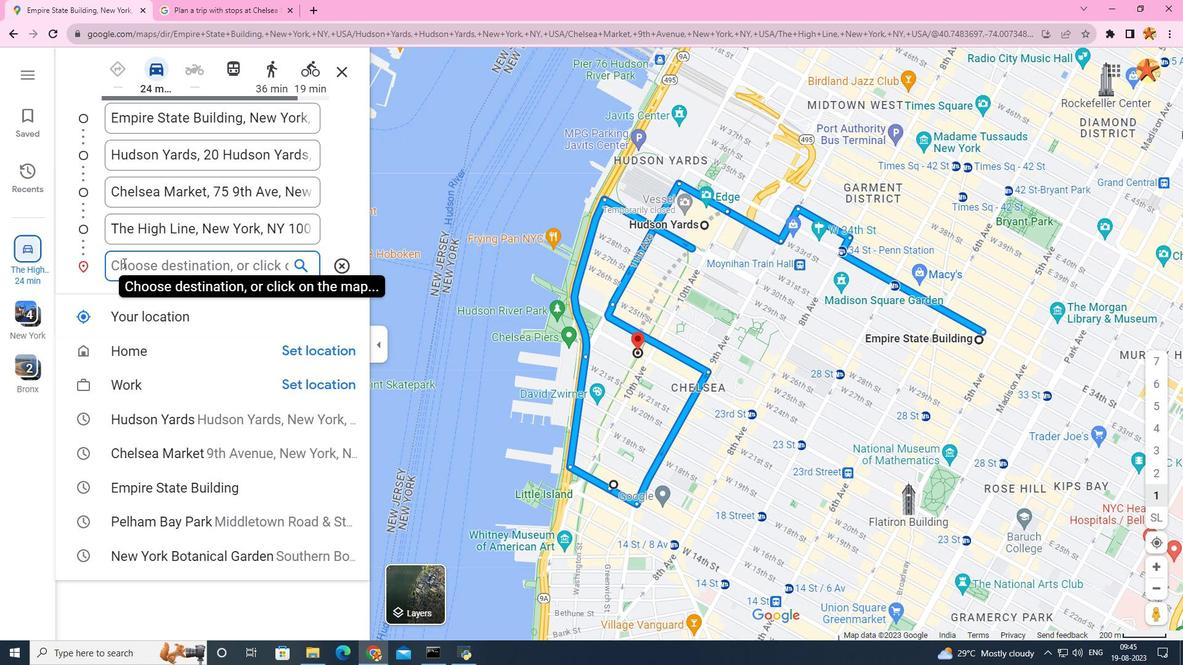 
Action: Mouse pressed left at (124, 261)
Screenshot: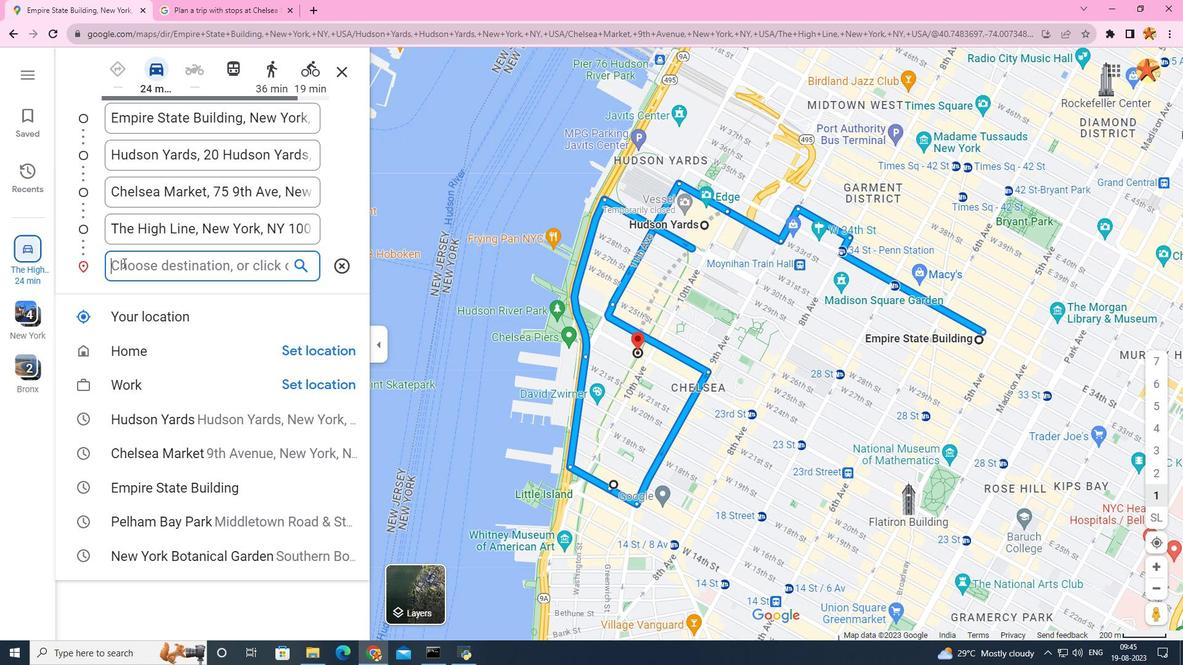 
Action: Key pressed <Key.caps_lock>T<Key.caps_lock>he<Key.space>vesse
Screenshot: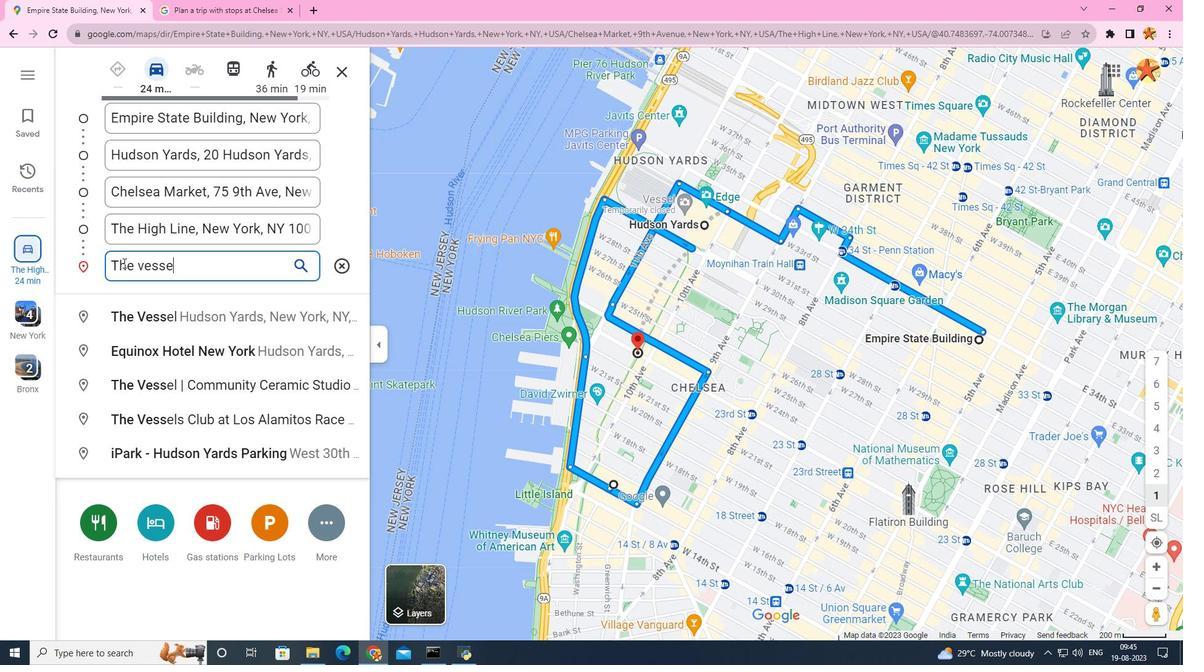 
Action: Mouse moved to (139, 311)
Screenshot: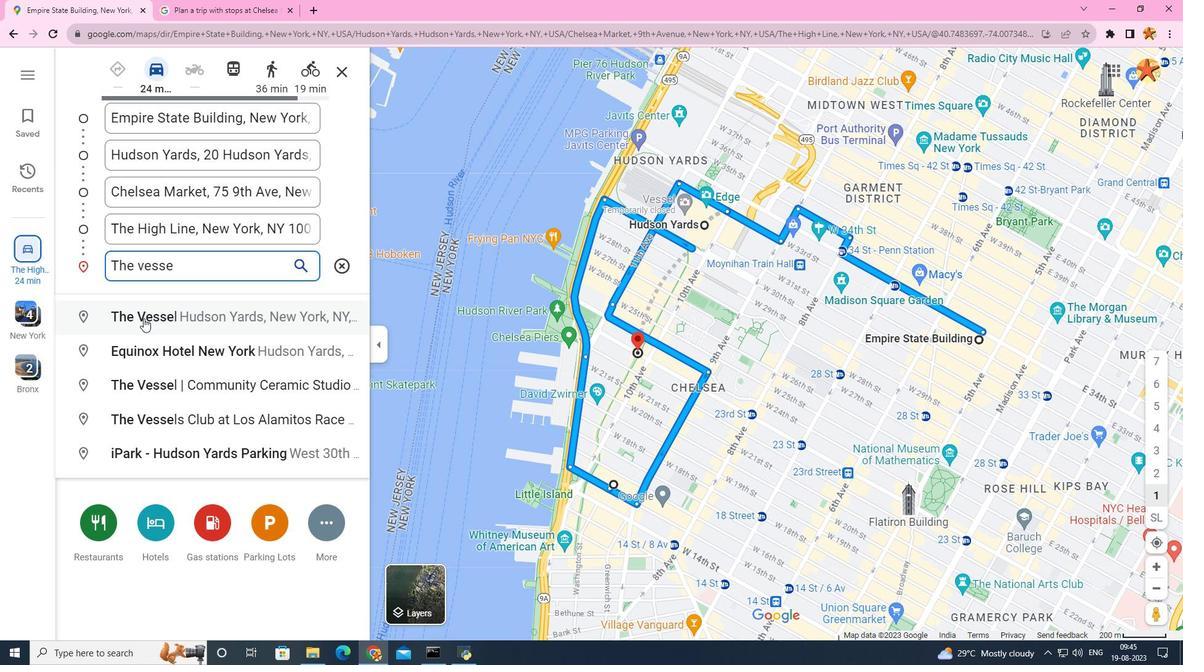 
Action: Mouse pressed left at (139, 311)
Screenshot: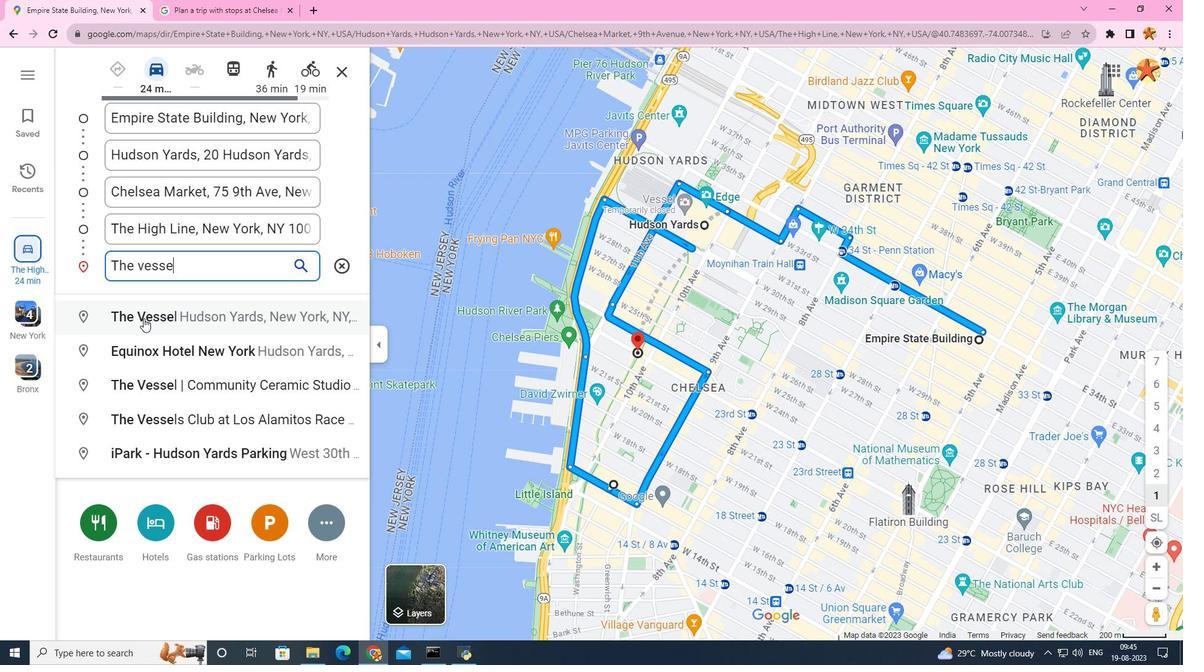 
Action: Mouse scrolled (139, 311) with delta (0, 0)
Screenshot: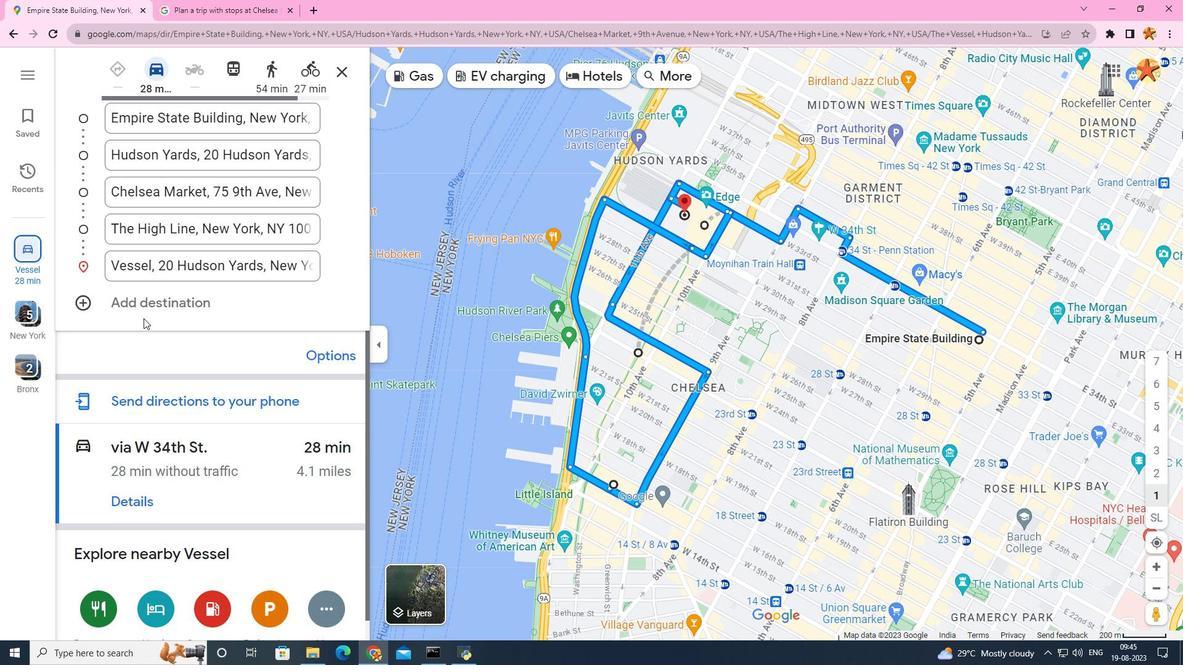 
Action: Mouse scrolled (139, 311) with delta (0, 0)
Screenshot: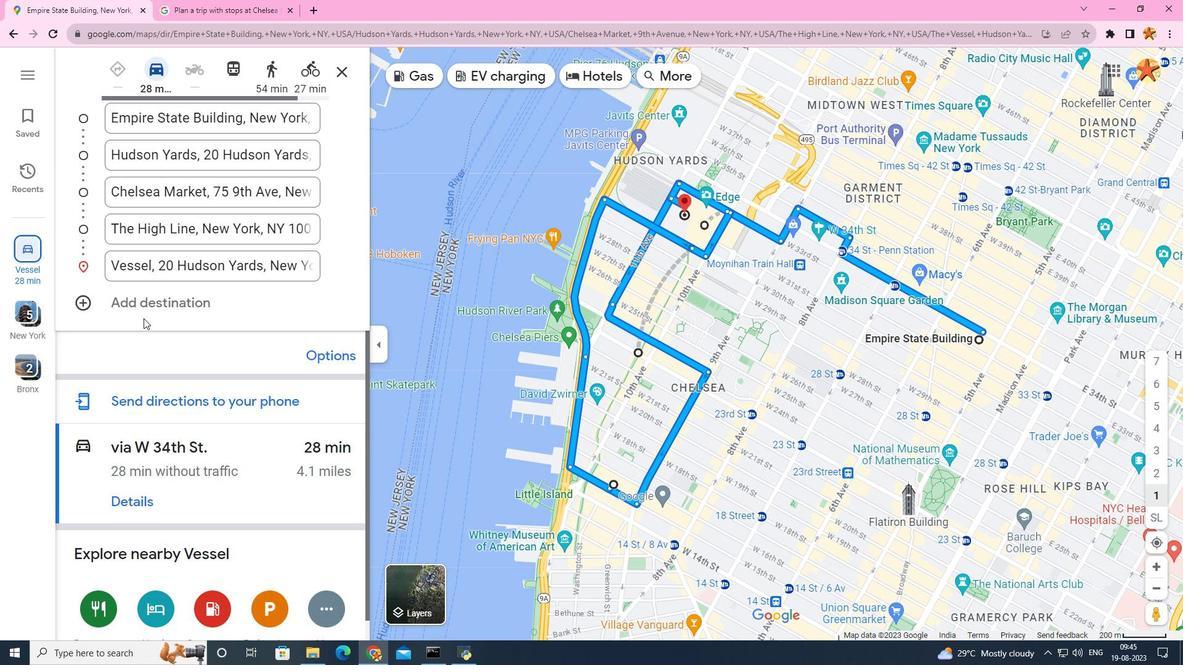 
Action: Mouse moved to (204, 297)
Screenshot: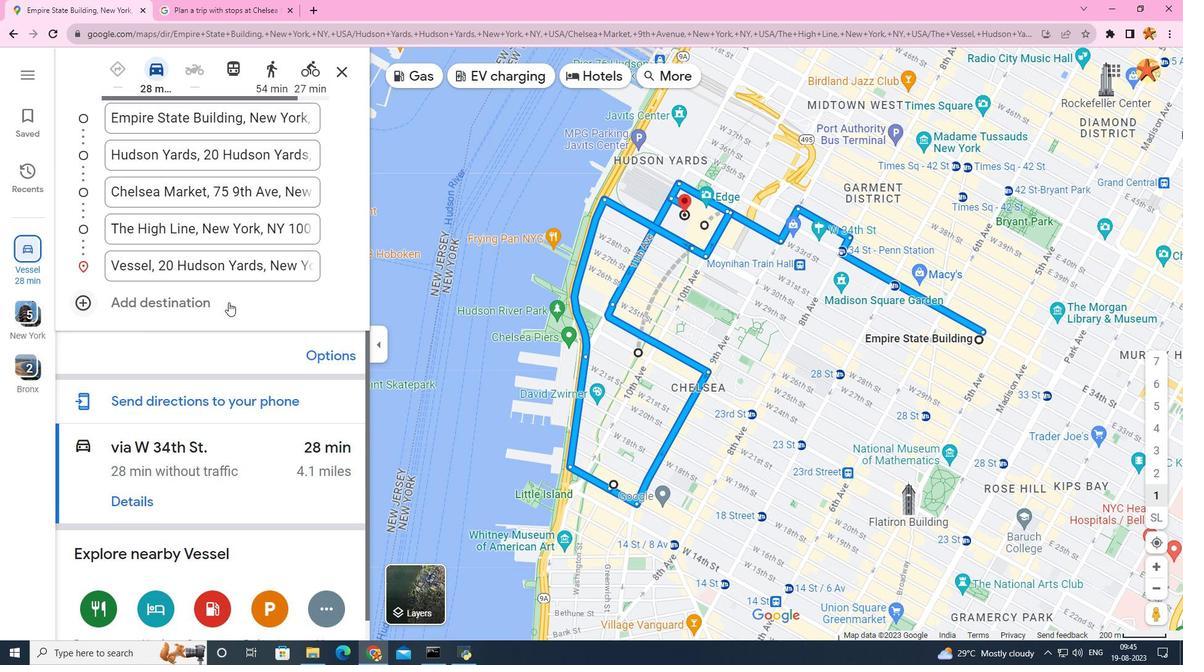 
